 Task: Add Attachment from Google Drive to Card Card0000000015 in Board Board0000000004 in Workspace WS0000000002 in Trello. Add Cover Orange to Card Card0000000015 in Board Board0000000004 in Workspace WS0000000002 in Trello. Add "Add Label …" with "Title" Title0000000015 to Button Button0000000015 to Card Card0000000015 in Board Board0000000004 in Workspace WS0000000002 in Trello. Add Description DS0000000015 to Card Card0000000015 in Board Board0000000004 in Workspace WS0000000002 in Trello. Add Comment CM0000000015 to Card Card0000000015 in Board Board0000000004 in Workspace WS0000000002 in Trello
Action: Mouse moved to (643, 76)
Screenshot: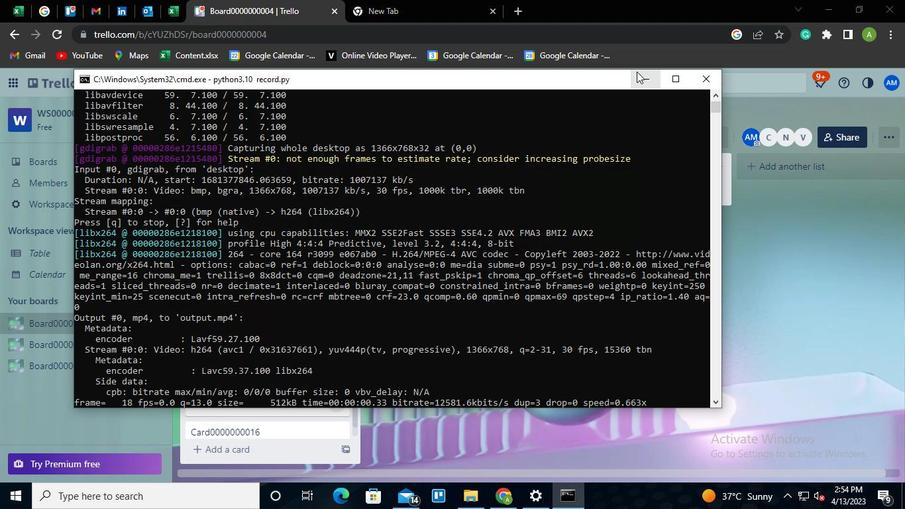 
Action: Mouse pressed left at (643, 76)
Screenshot: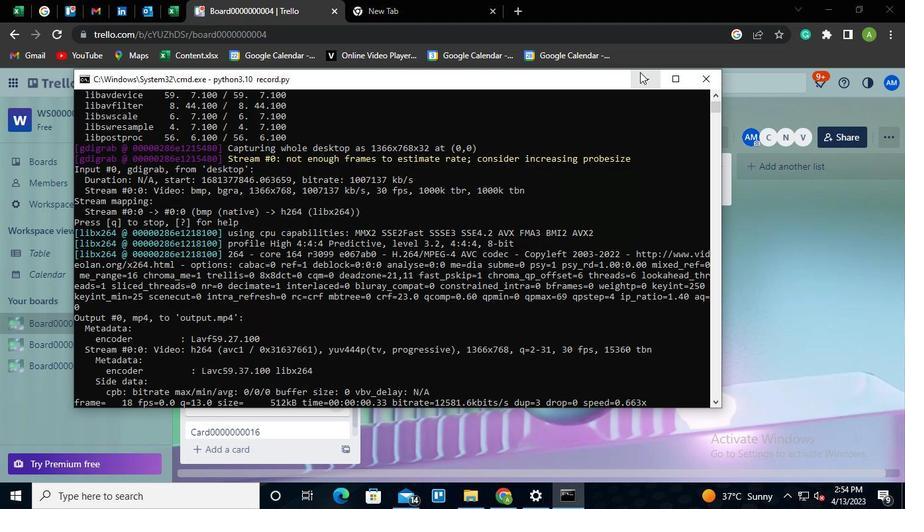 
Action: Mouse moved to (295, 367)
Screenshot: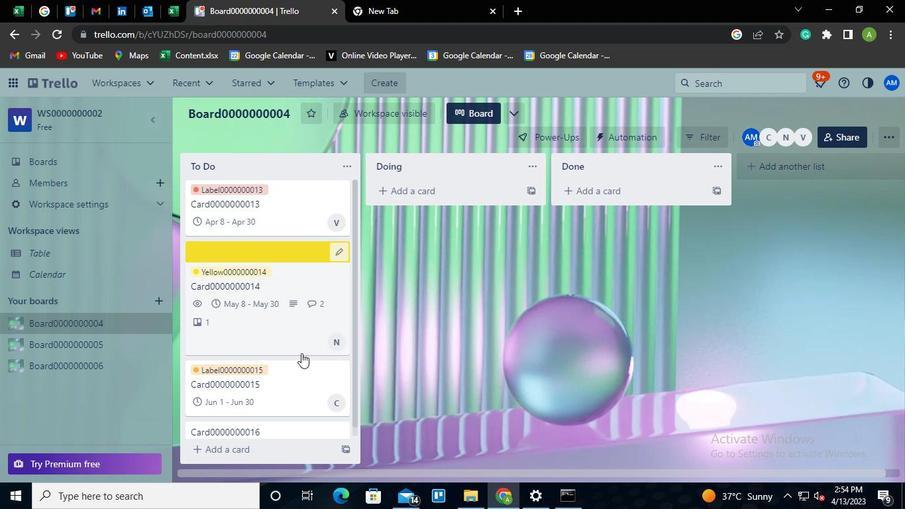 
Action: Mouse pressed left at (295, 367)
Screenshot: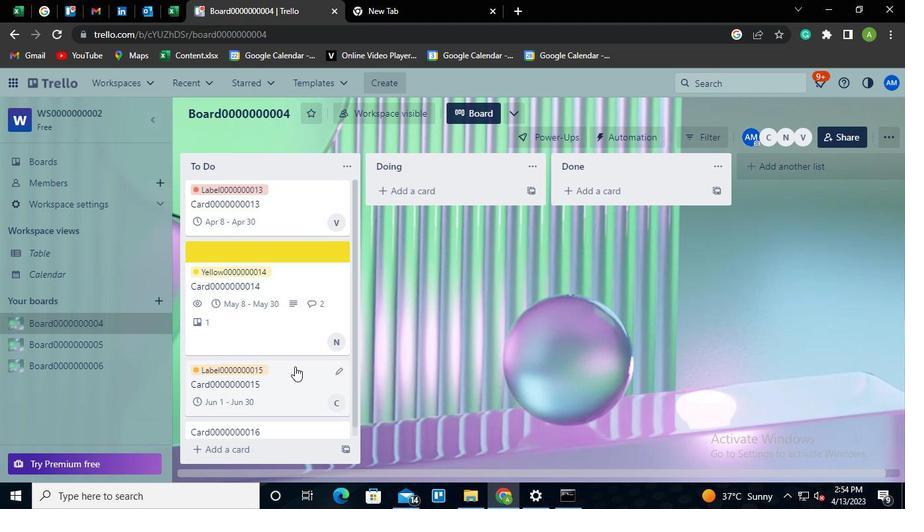 
Action: Mouse moved to (618, 339)
Screenshot: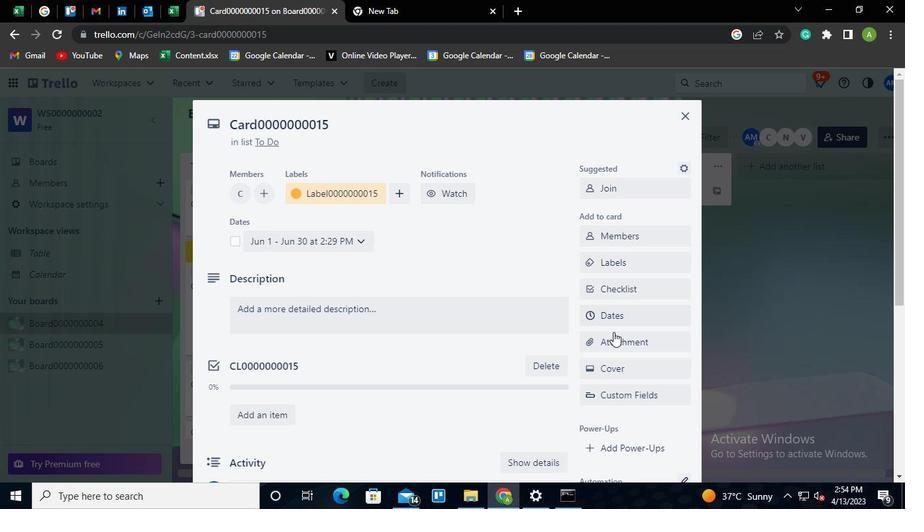 
Action: Mouse pressed left at (618, 339)
Screenshot: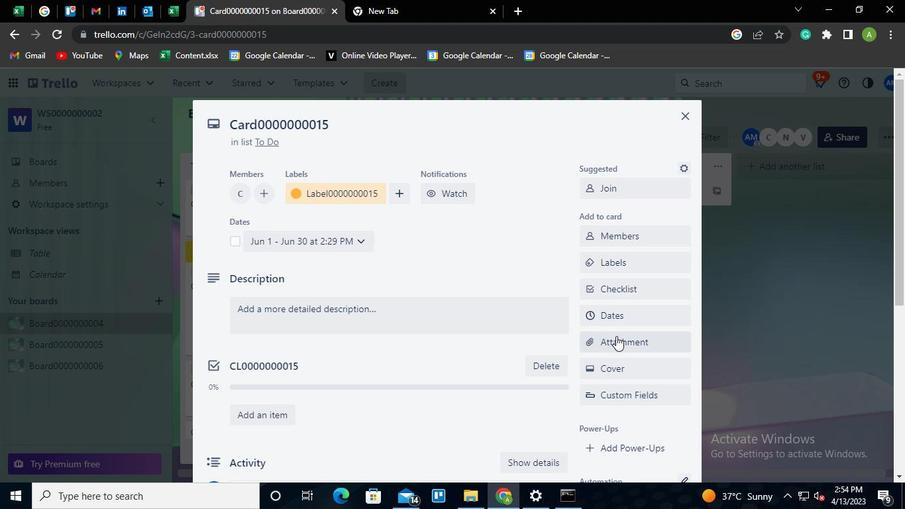 
Action: Mouse moved to (621, 181)
Screenshot: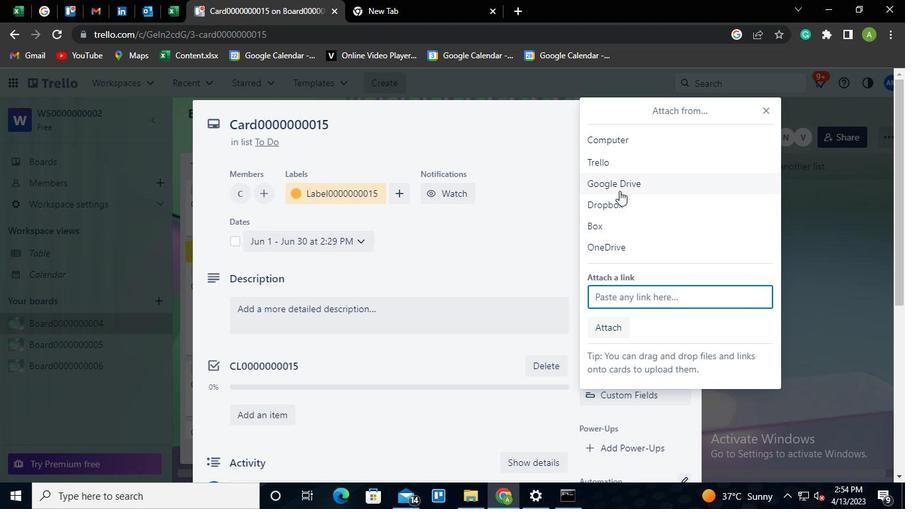 
Action: Mouse pressed left at (621, 181)
Screenshot: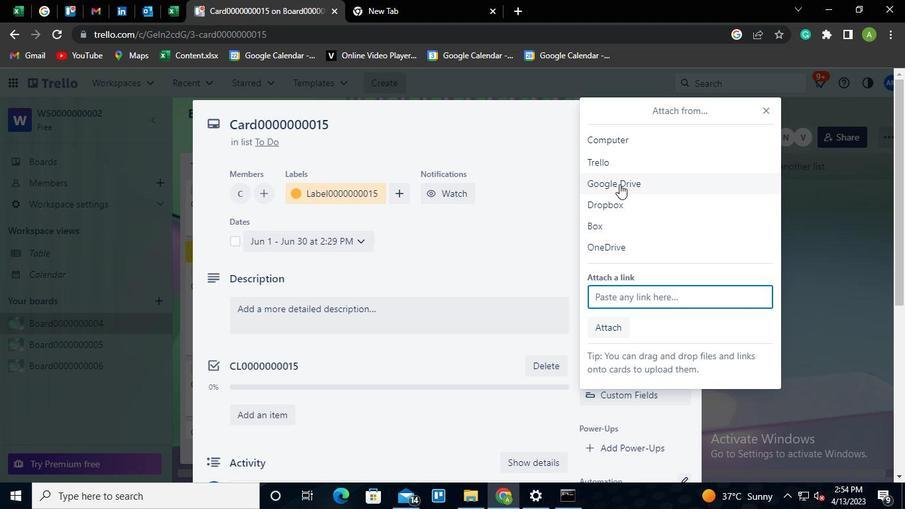 
Action: Mouse moved to (244, 307)
Screenshot: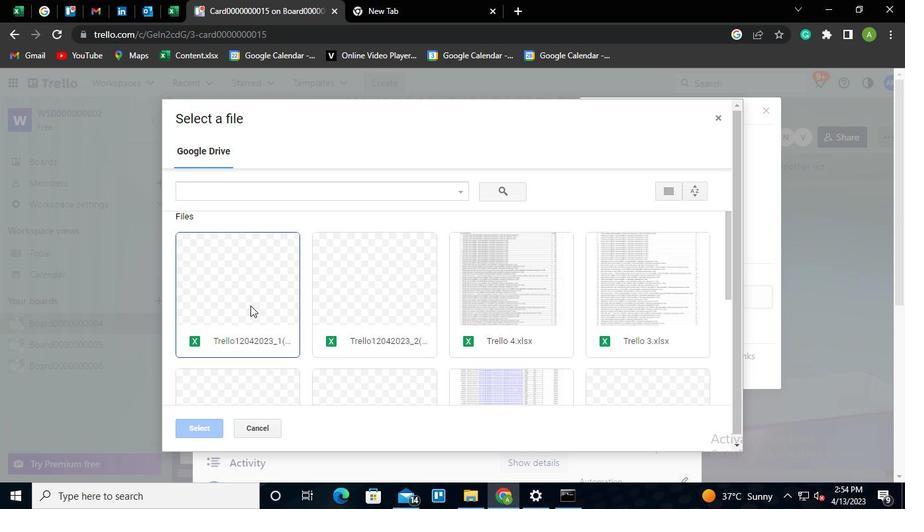 
Action: Mouse pressed left at (244, 307)
Screenshot: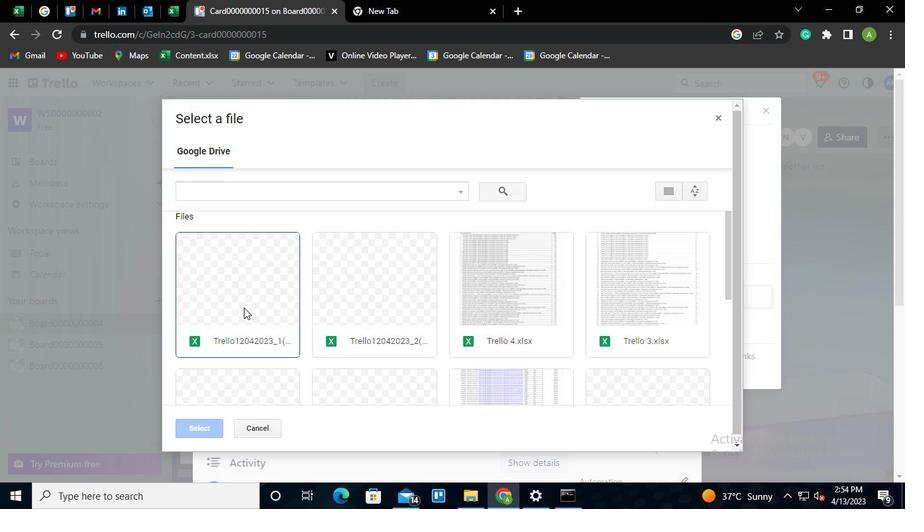 
Action: Mouse moved to (197, 429)
Screenshot: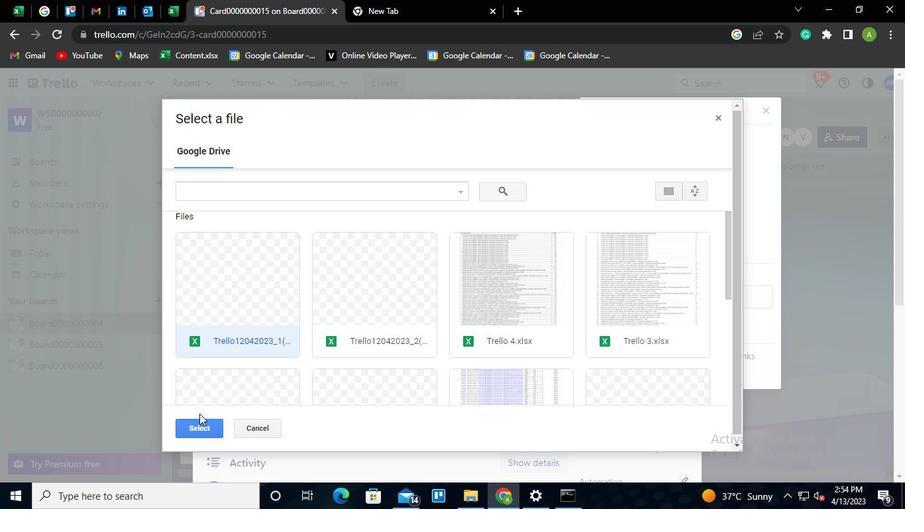 
Action: Mouse pressed left at (197, 429)
Screenshot: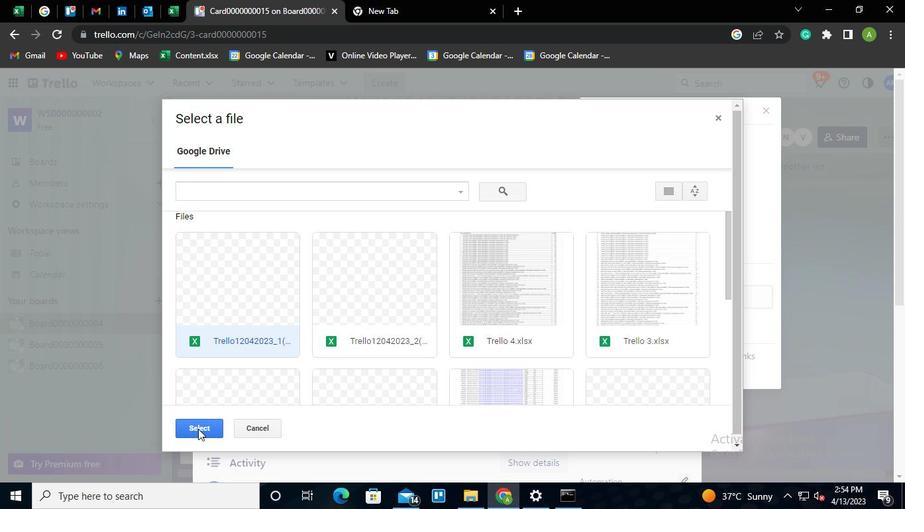 
Action: Mouse moved to (592, 370)
Screenshot: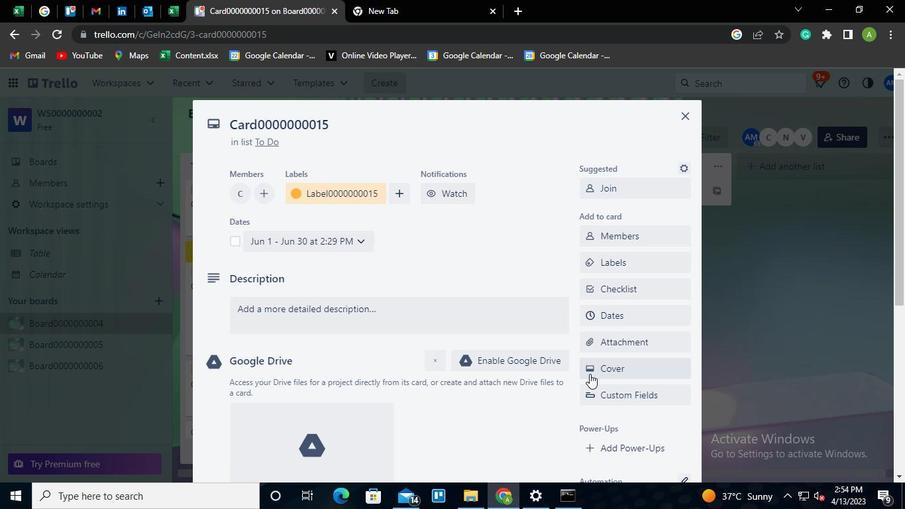 
Action: Mouse pressed left at (592, 370)
Screenshot: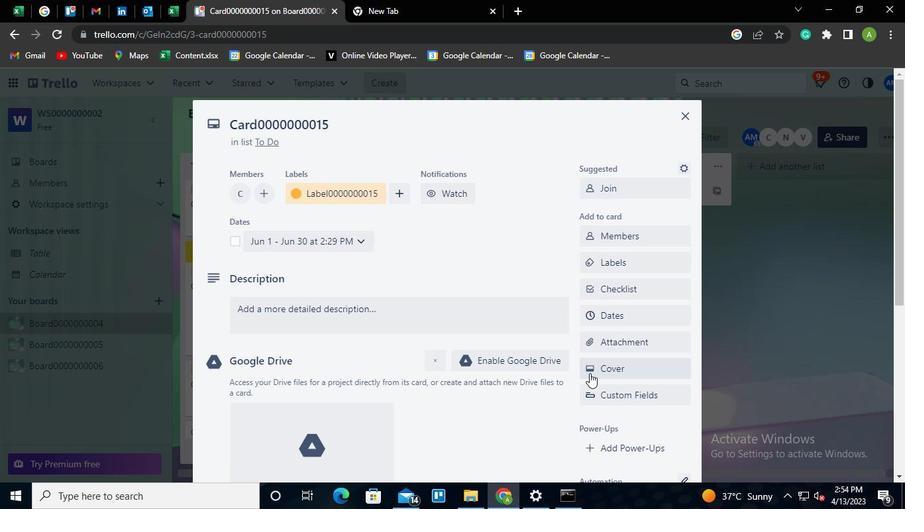 
Action: Mouse moved to (685, 226)
Screenshot: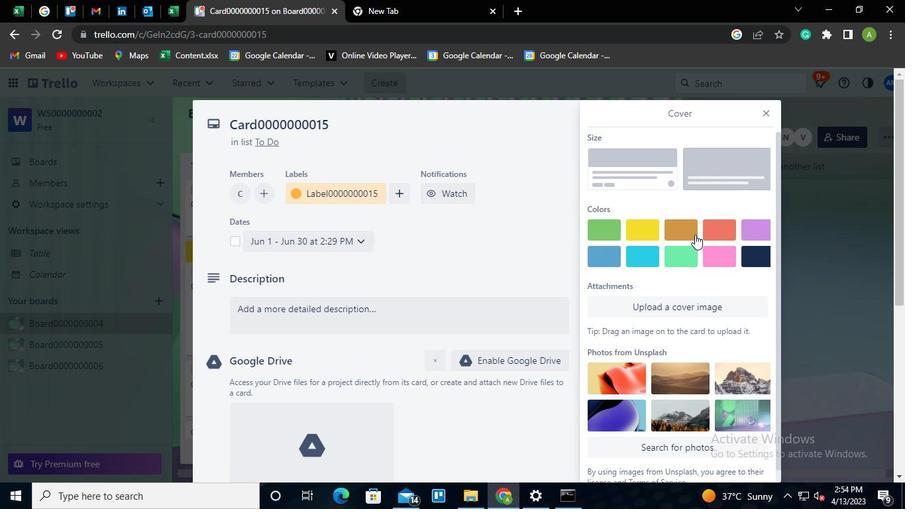 
Action: Mouse pressed left at (685, 226)
Screenshot: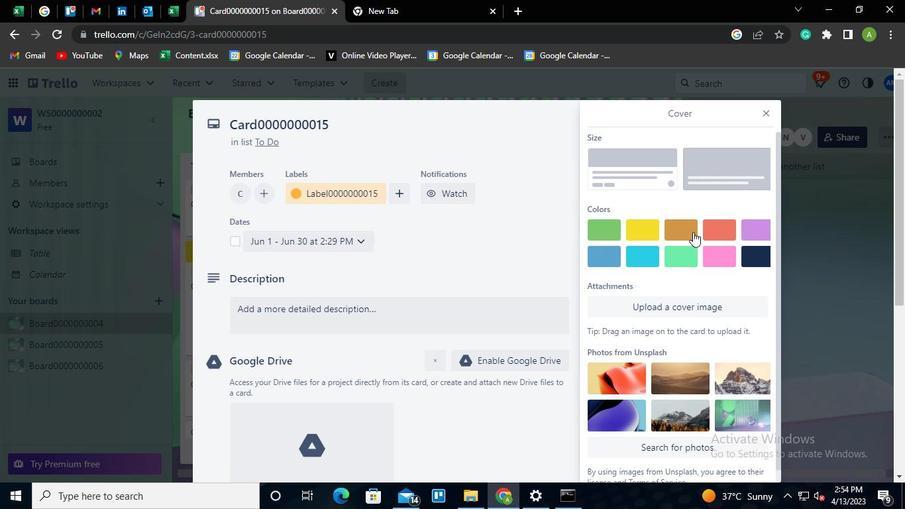 
Action: Mouse moved to (536, 240)
Screenshot: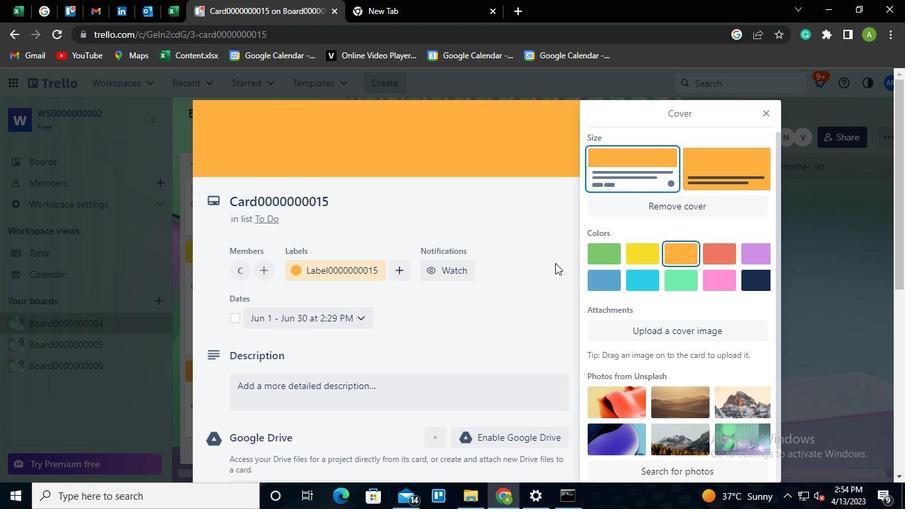 
Action: Mouse pressed left at (536, 240)
Screenshot: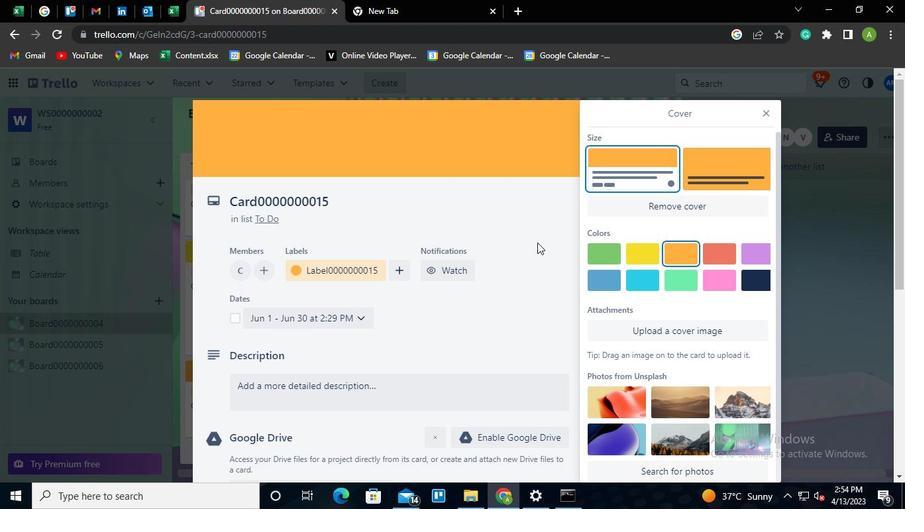 
Action: Mouse moved to (630, 322)
Screenshot: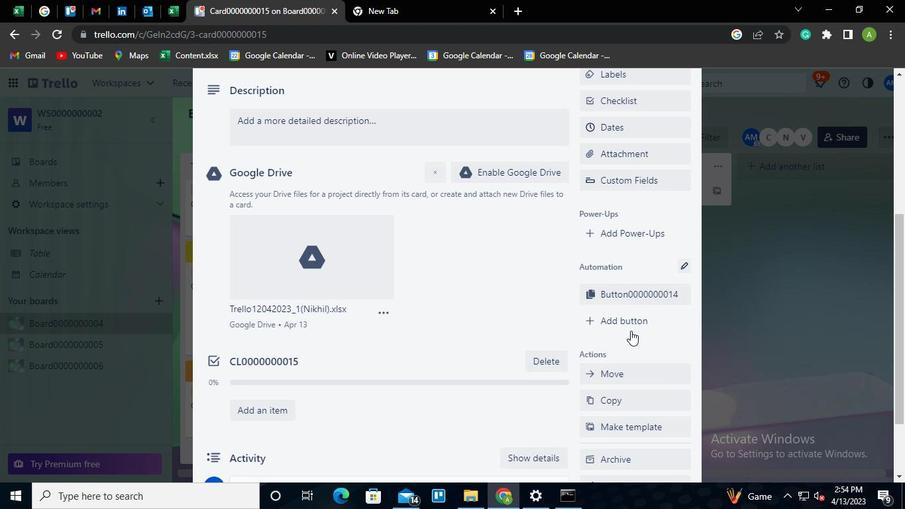 
Action: Mouse pressed left at (630, 322)
Screenshot: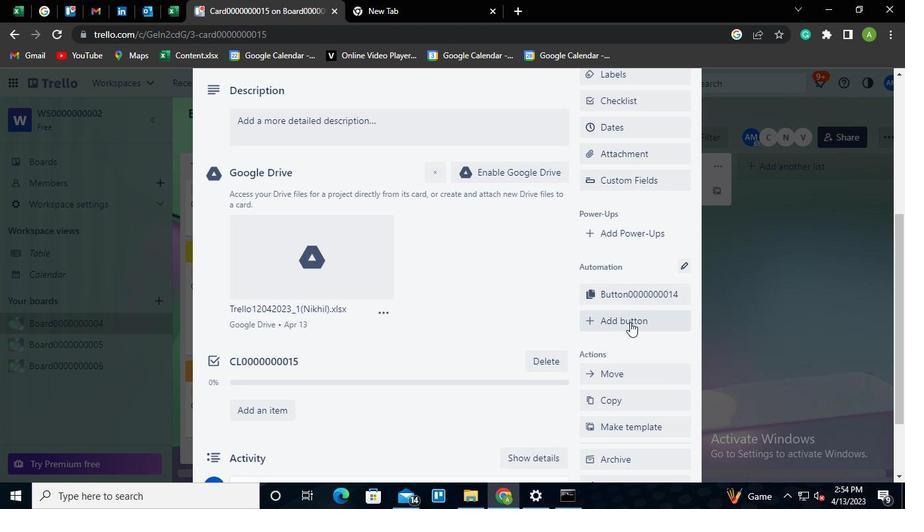 
Action: Mouse moved to (643, 225)
Screenshot: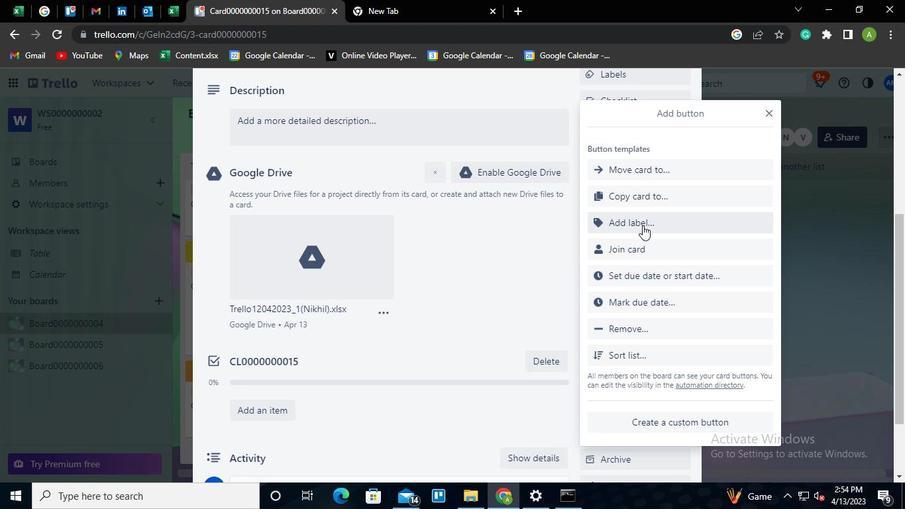 
Action: Mouse pressed left at (643, 225)
Screenshot: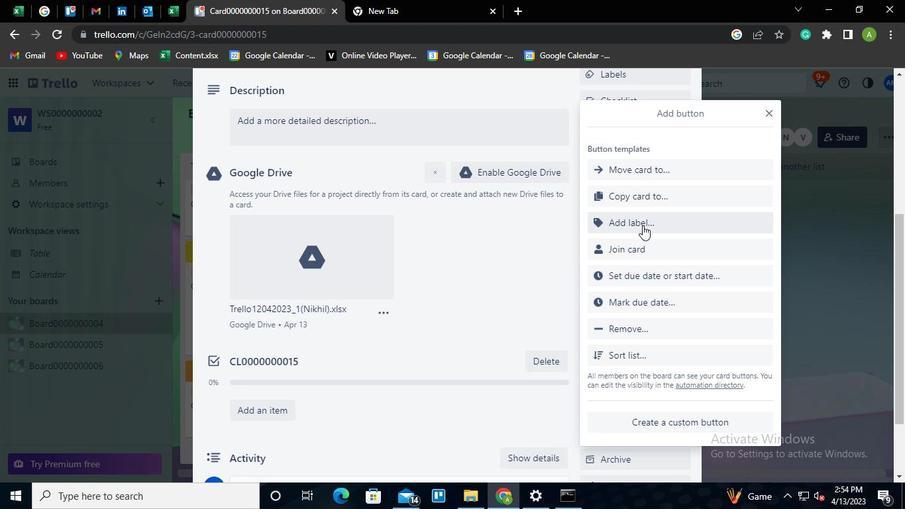 
Action: Mouse moved to (647, 169)
Screenshot: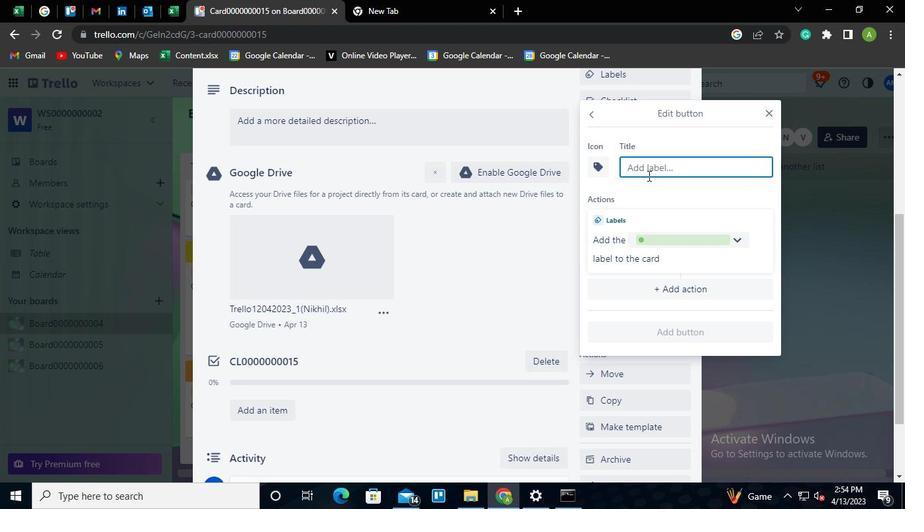 
Action: Mouse pressed left at (647, 169)
Screenshot: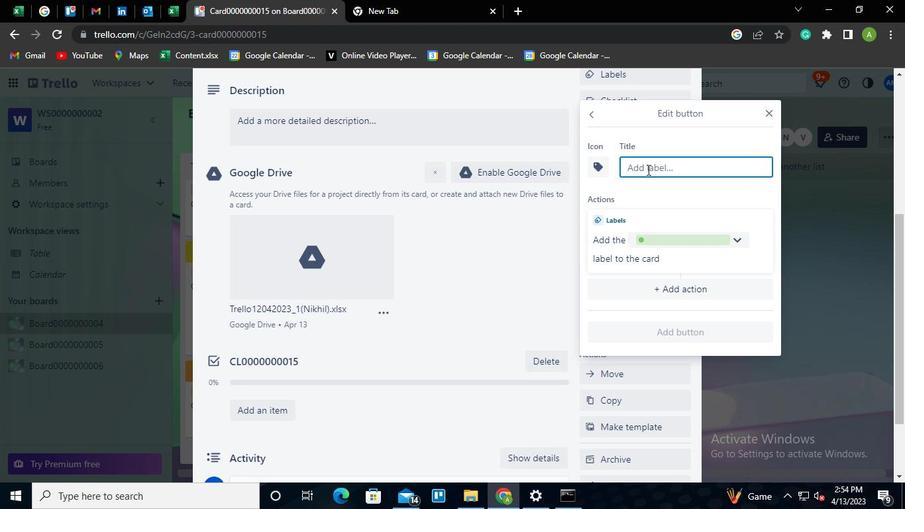 
Action: Keyboard Key.shift
Screenshot: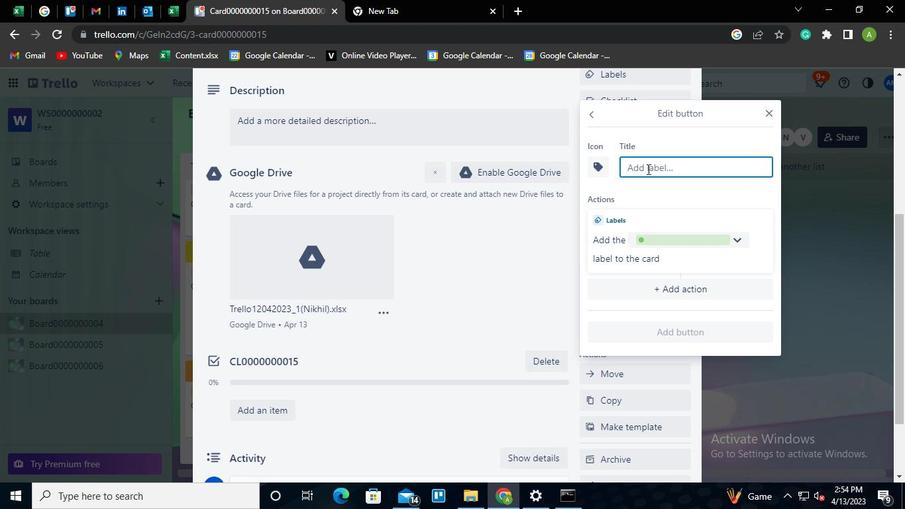 
Action: Keyboard T
Screenshot: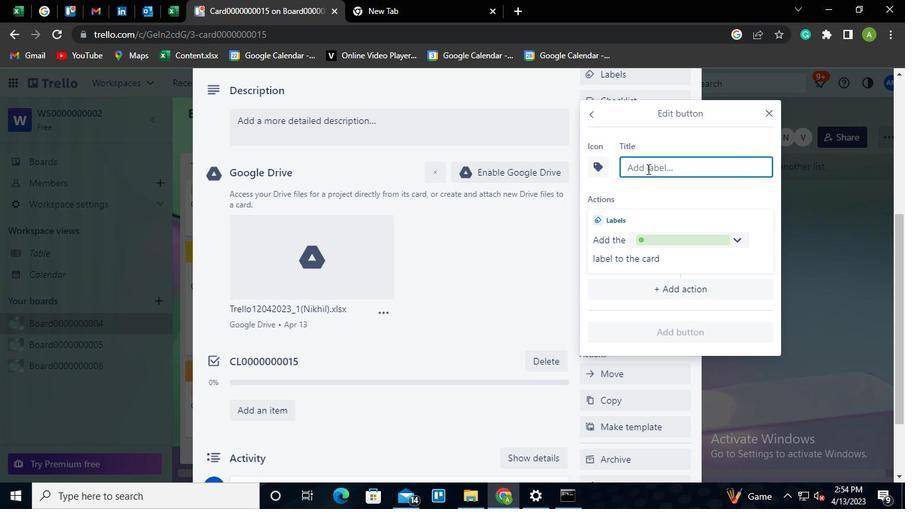 
Action: Keyboard i
Screenshot: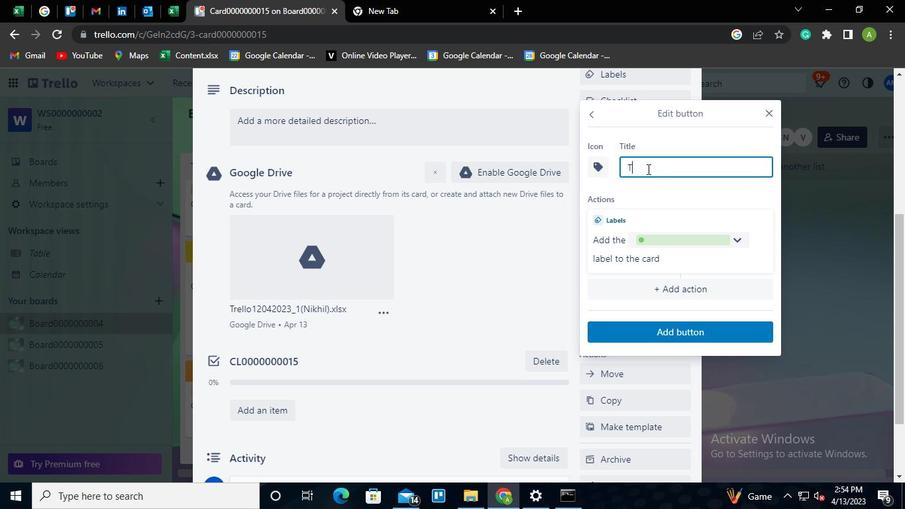 
Action: Keyboard t
Screenshot: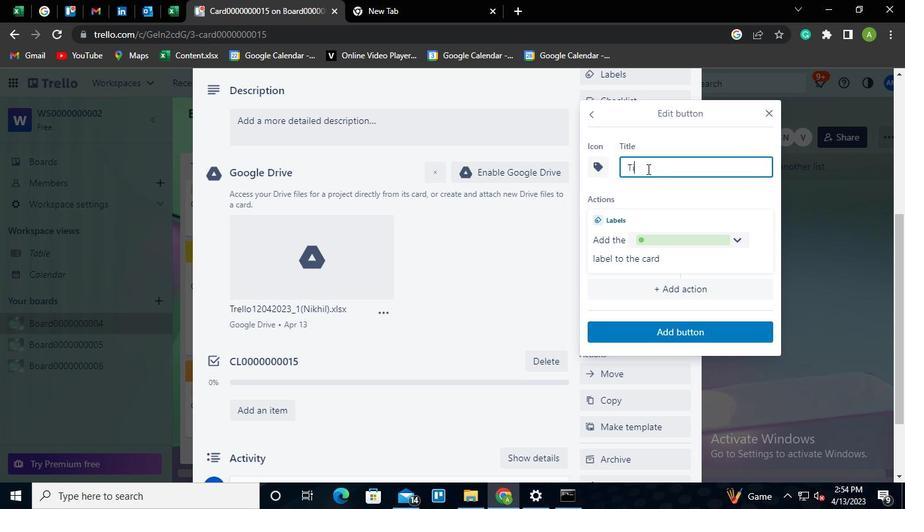 
Action: Keyboard l
Screenshot: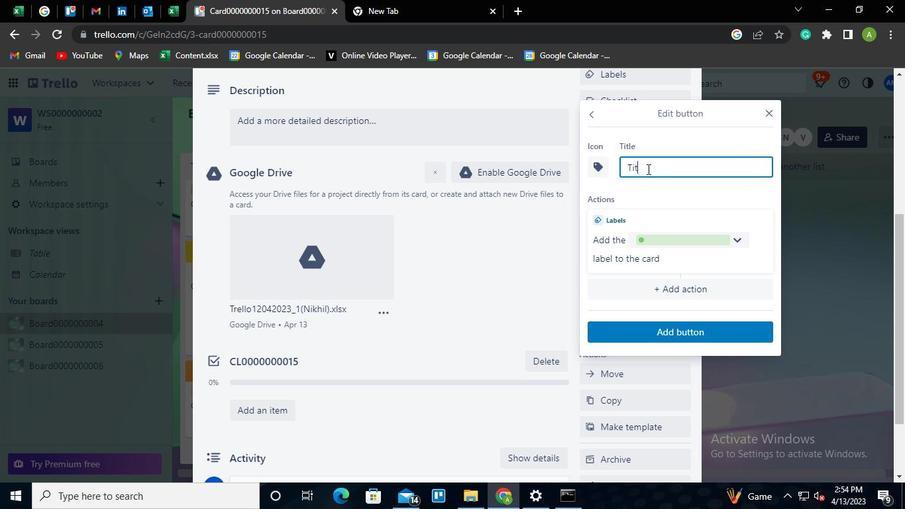 
Action: Keyboard e
Screenshot: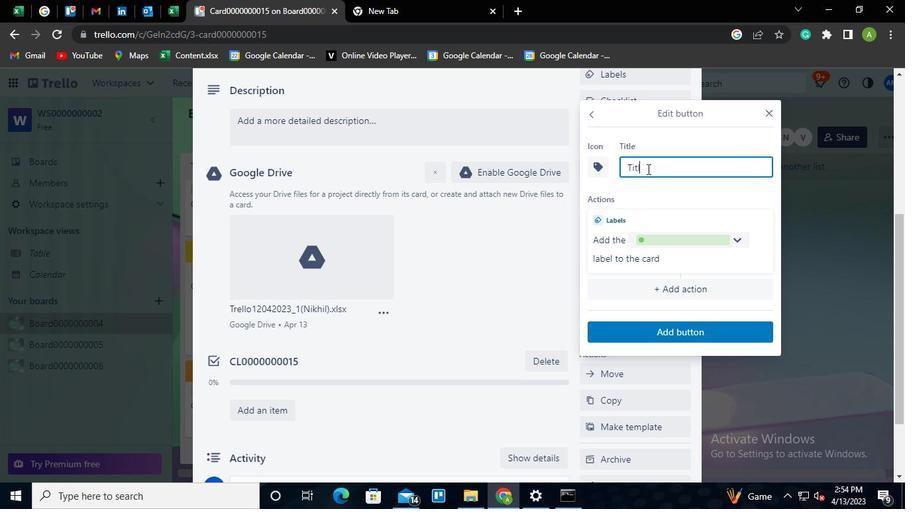 
Action: Keyboard <96>
Screenshot: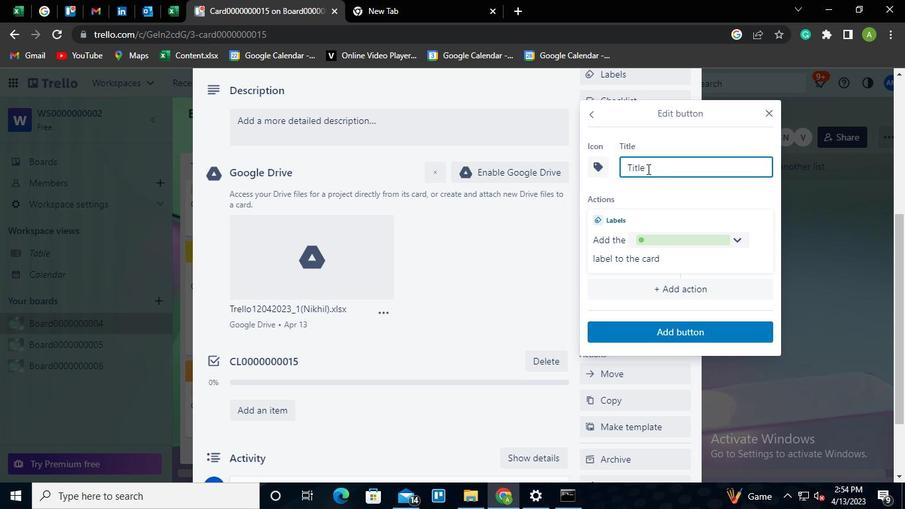 
Action: Keyboard <96>
Screenshot: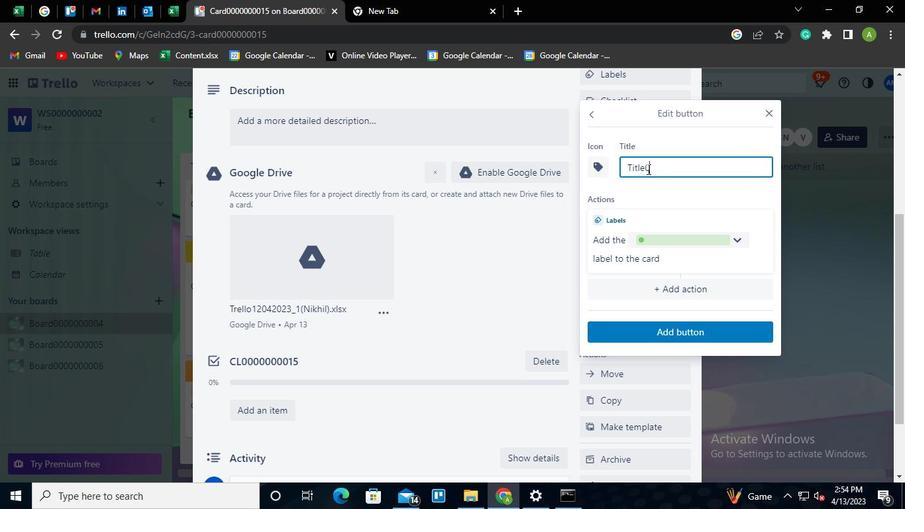 
Action: Keyboard <96>
Screenshot: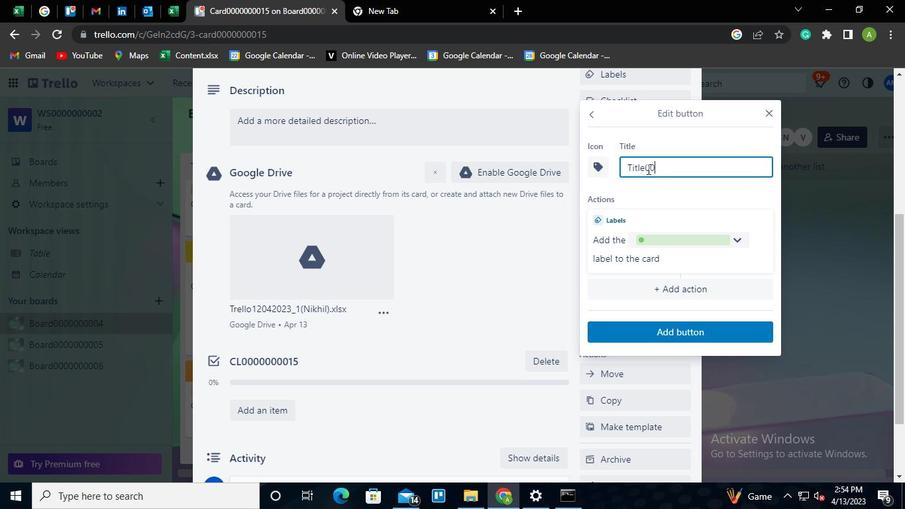 
Action: Keyboard <96>
Screenshot: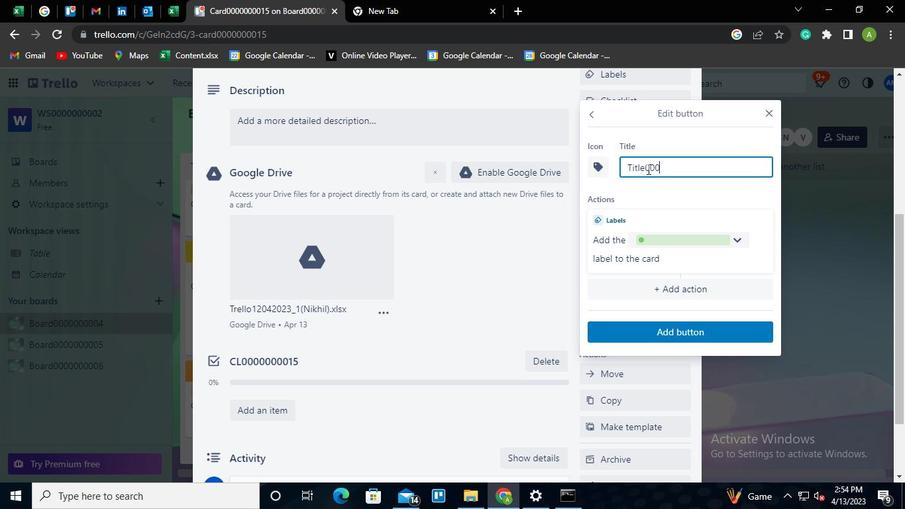 
Action: Keyboard <96>
Screenshot: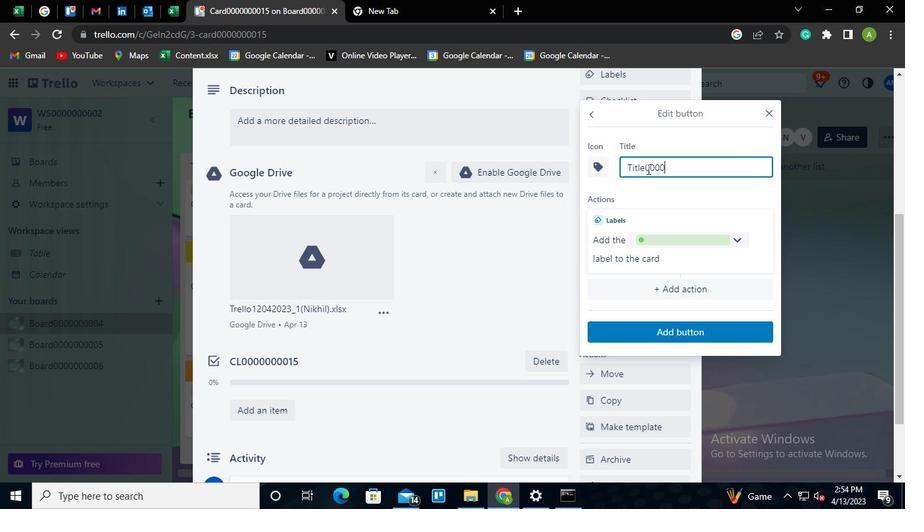 
Action: Keyboard <96>
Screenshot: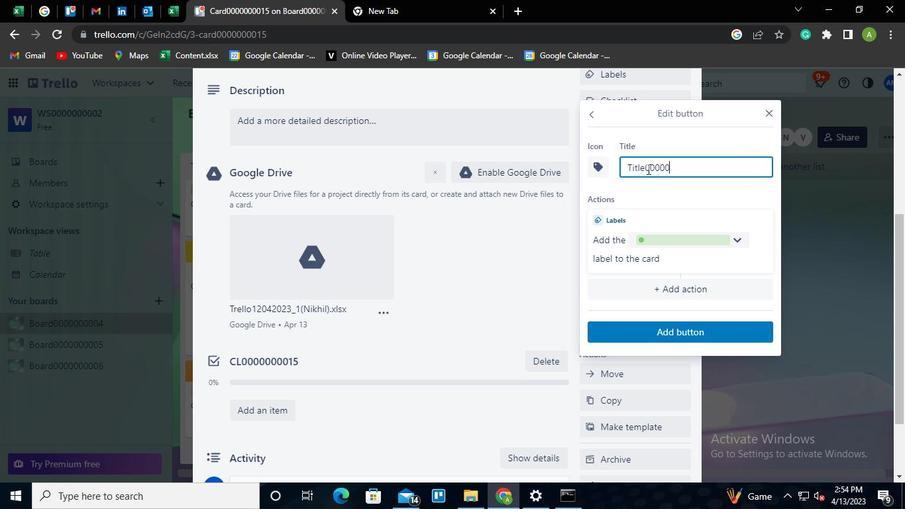 
Action: Keyboard <96>
Screenshot: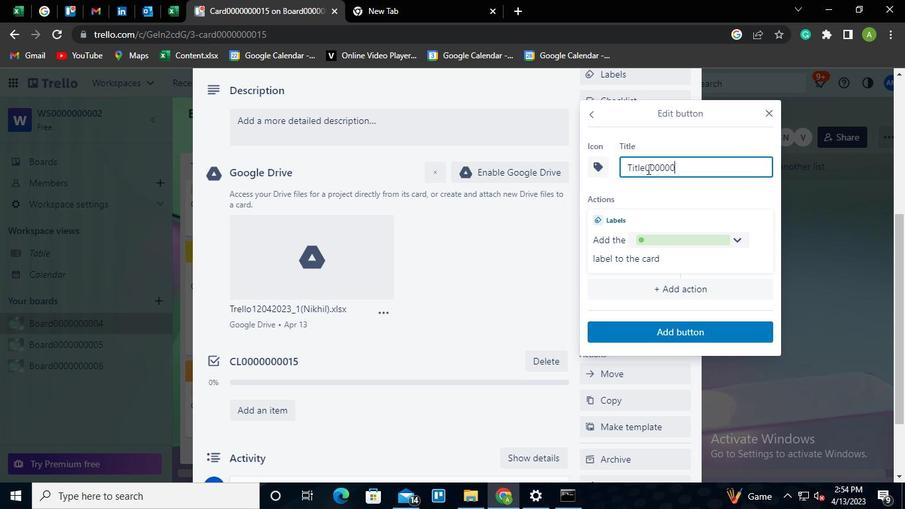 
Action: Keyboard <96>
Screenshot: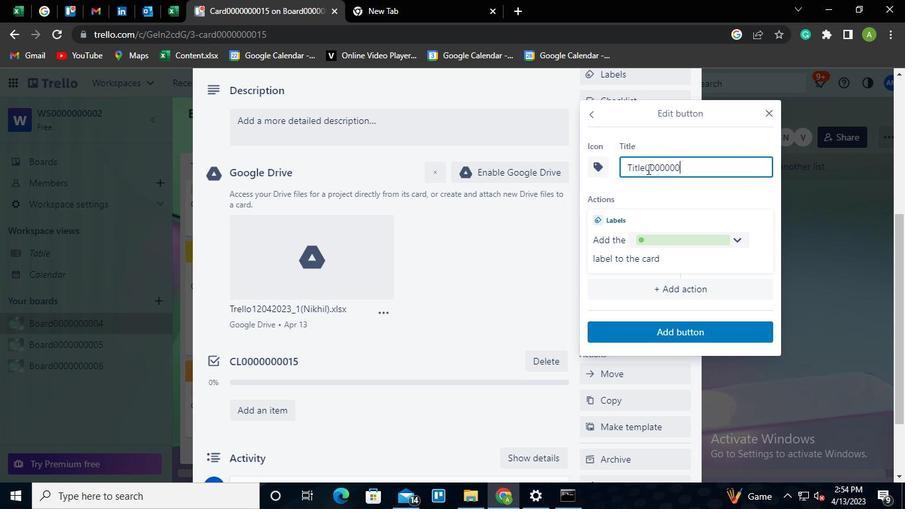 
Action: Keyboard <97>
Screenshot: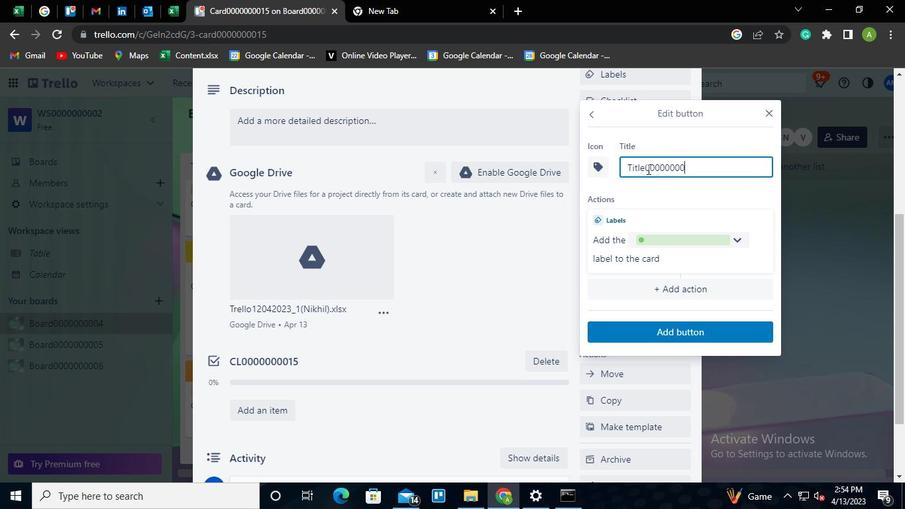 
Action: Keyboard <101>
Screenshot: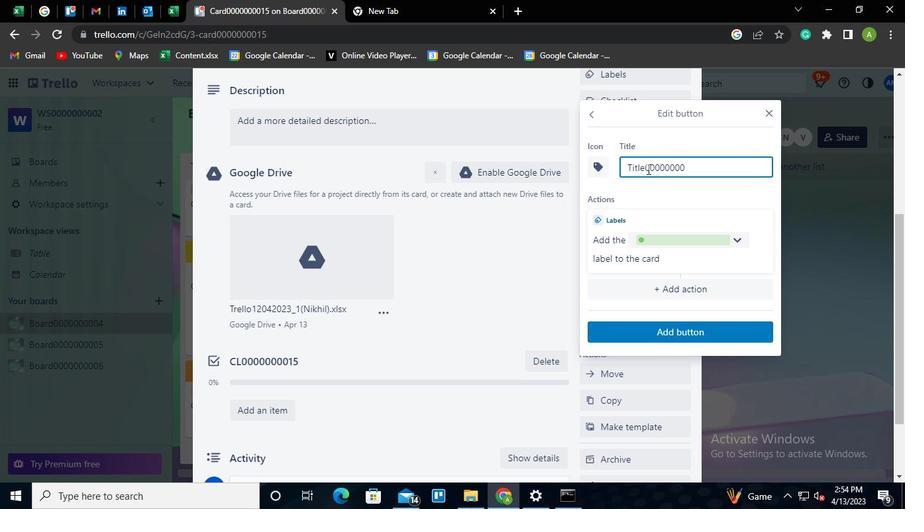 
Action: Mouse moved to (677, 336)
Screenshot: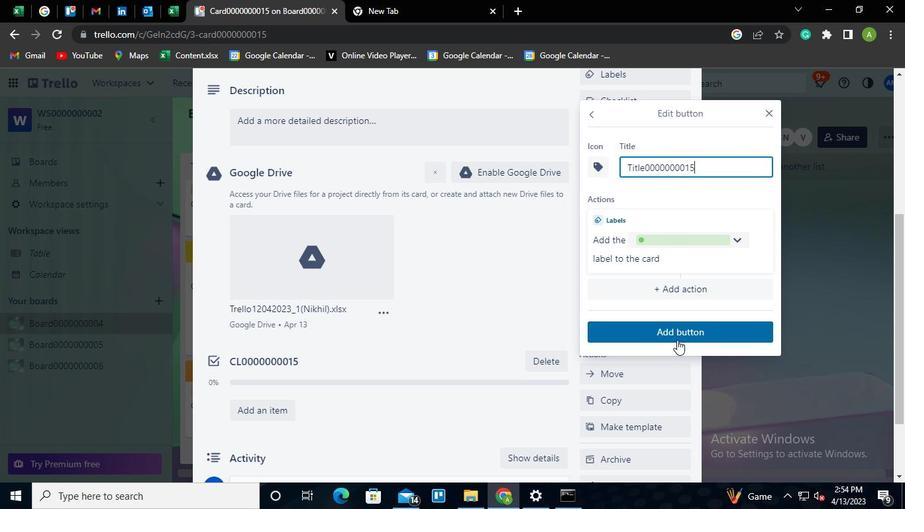 
Action: Mouse pressed left at (677, 336)
Screenshot: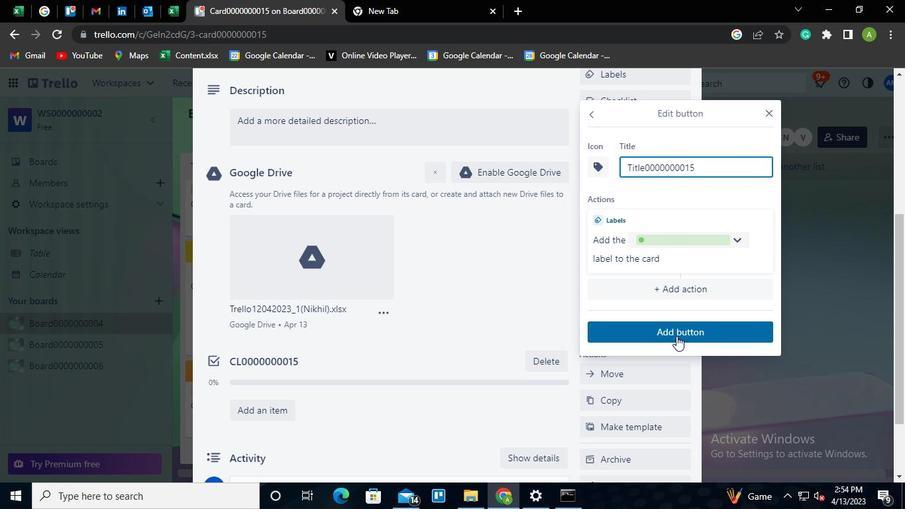 
Action: Mouse moved to (305, 211)
Screenshot: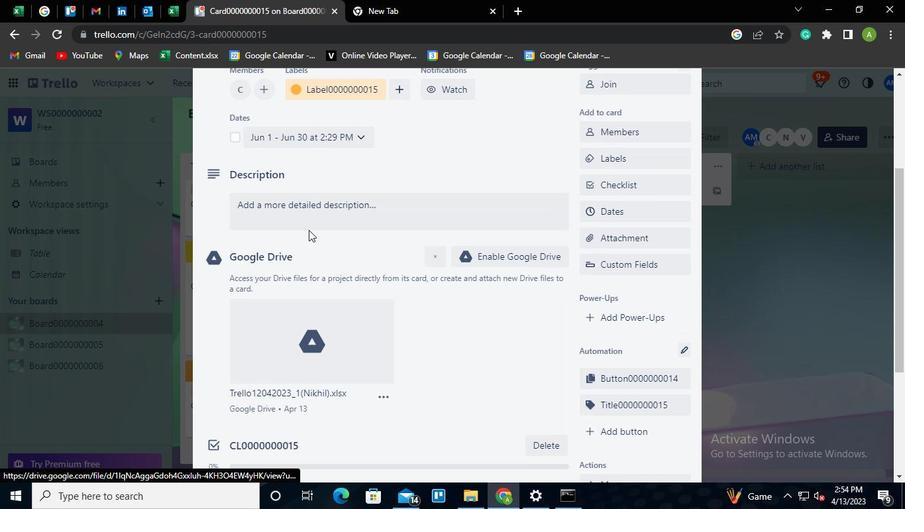 
Action: Mouse pressed left at (305, 211)
Screenshot: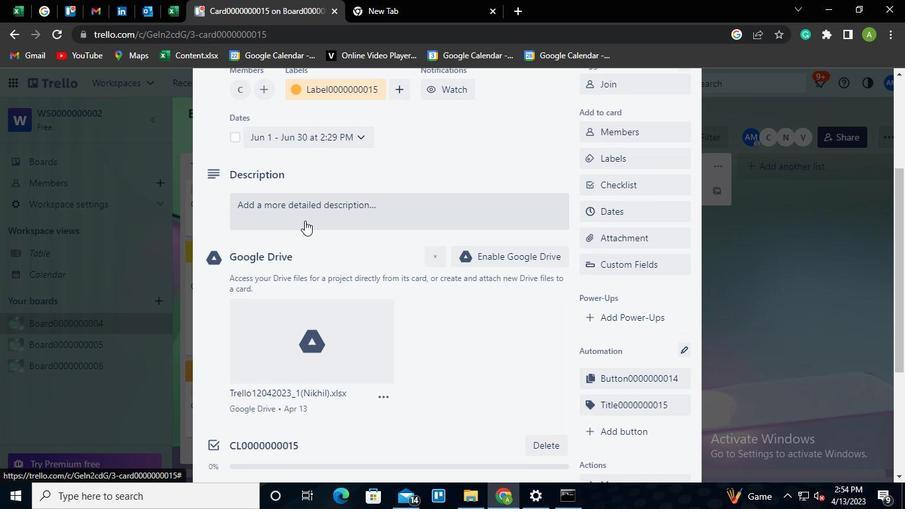 
Action: Keyboard Key.shift
Screenshot: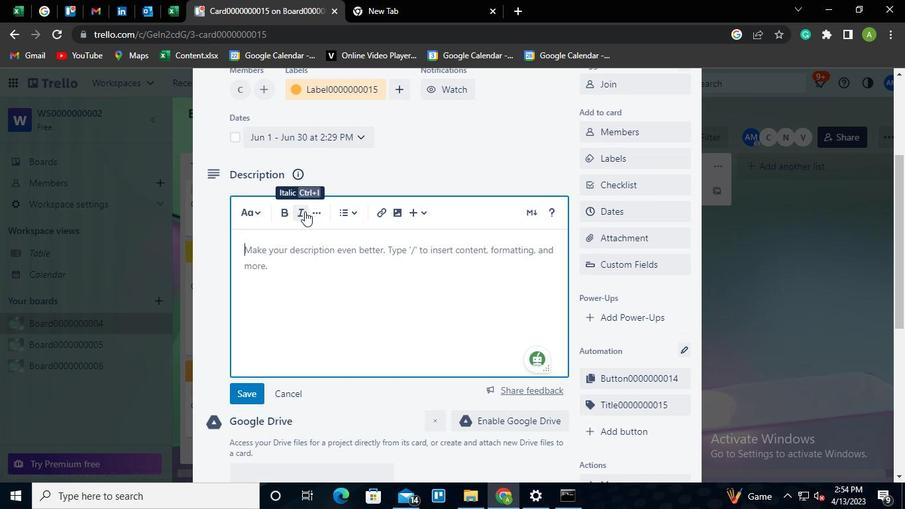 
Action: Keyboard D
Screenshot: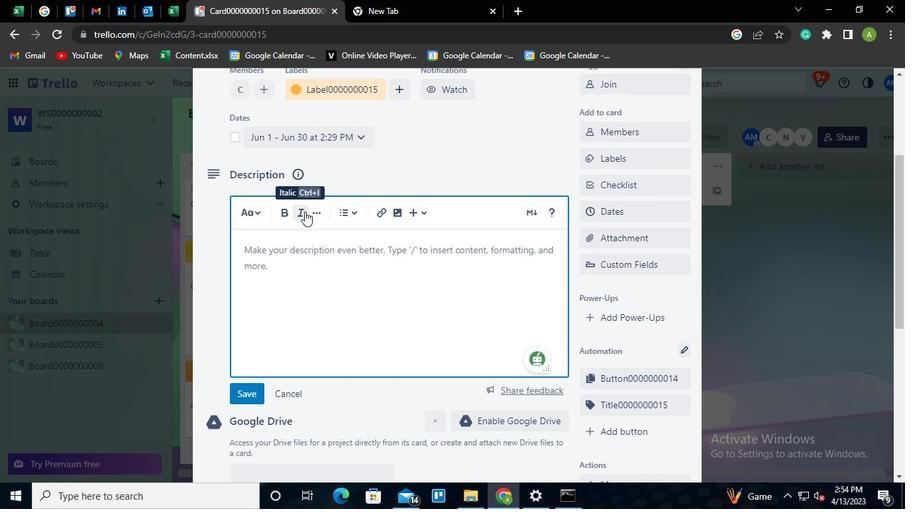 
Action: Keyboard S
Screenshot: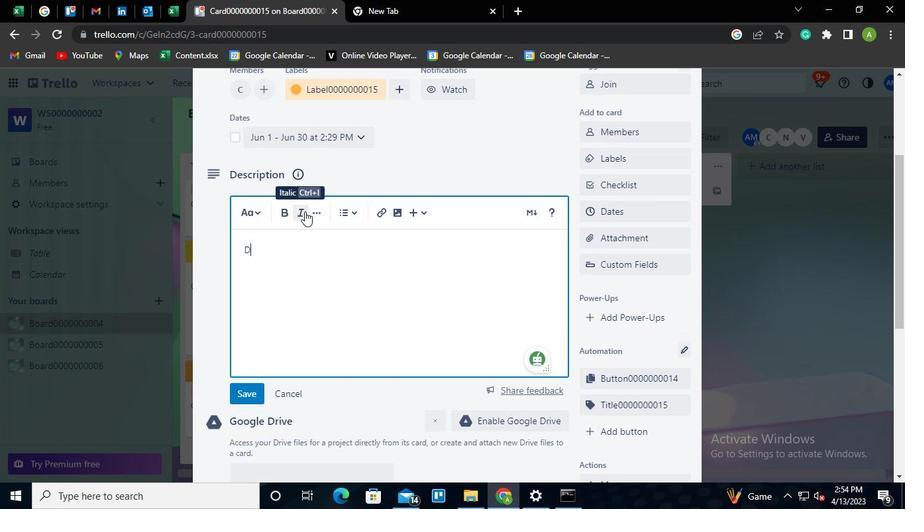 
Action: Keyboard <96>
Screenshot: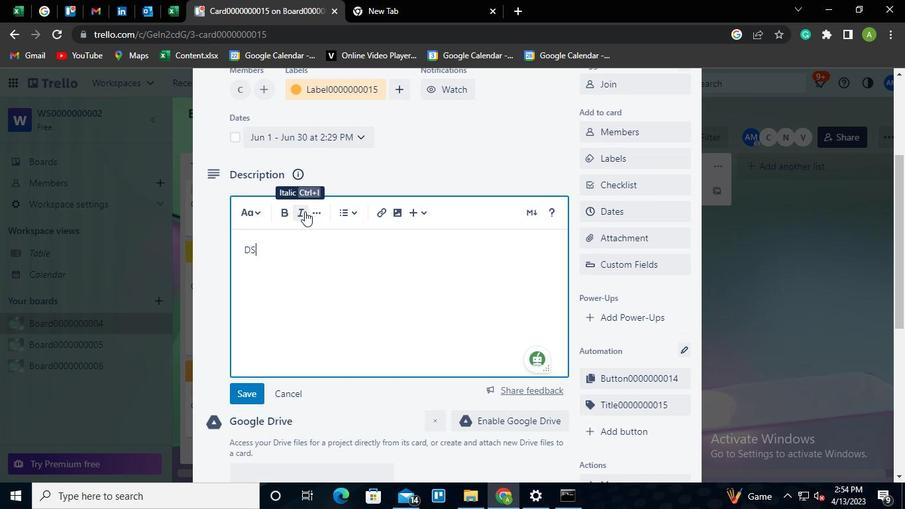 
Action: Keyboard <96>
Screenshot: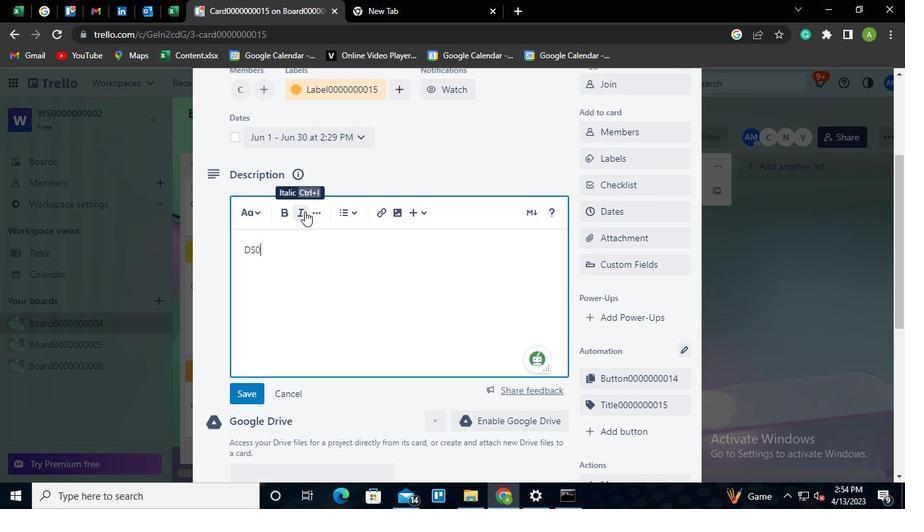 
Action: Keyboard <96>
Screenshot: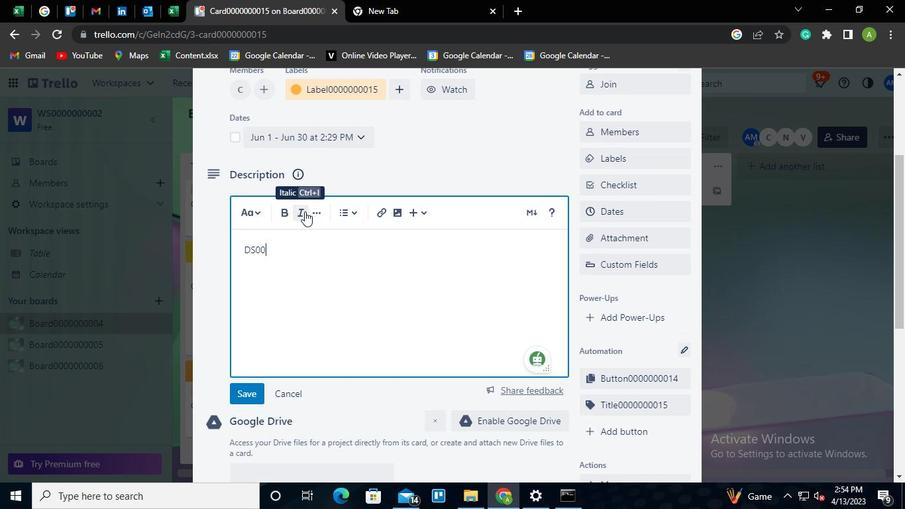 
Action: Keyboard <96>
Screenshot: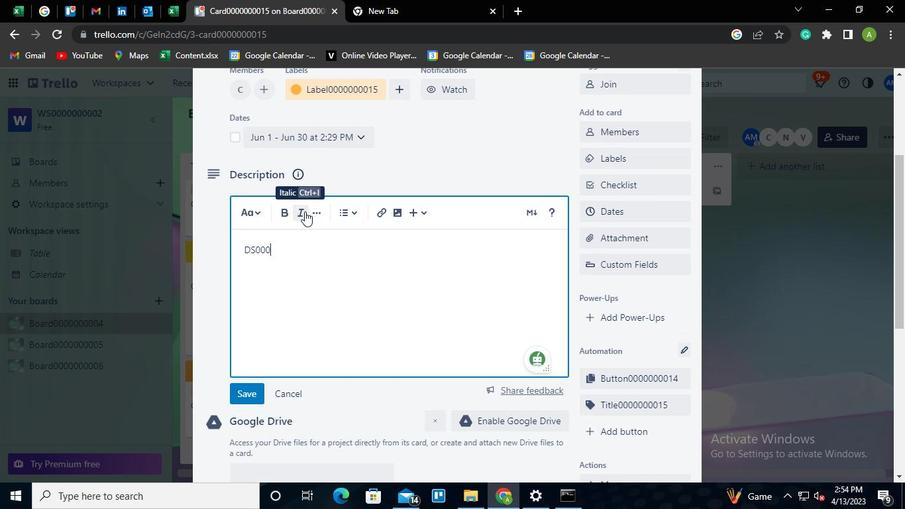 
Action: Keyboard <96>
Screenshot: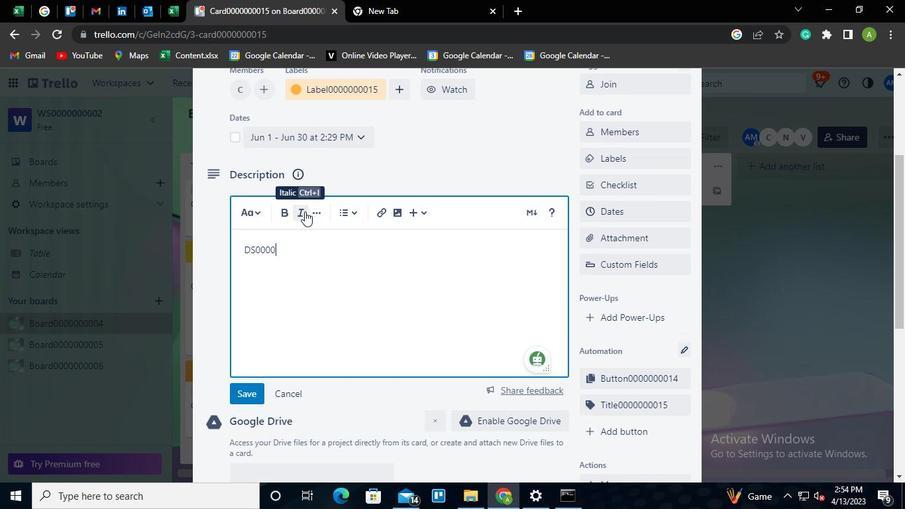 
Action: Keyboard <96>
Screenshot: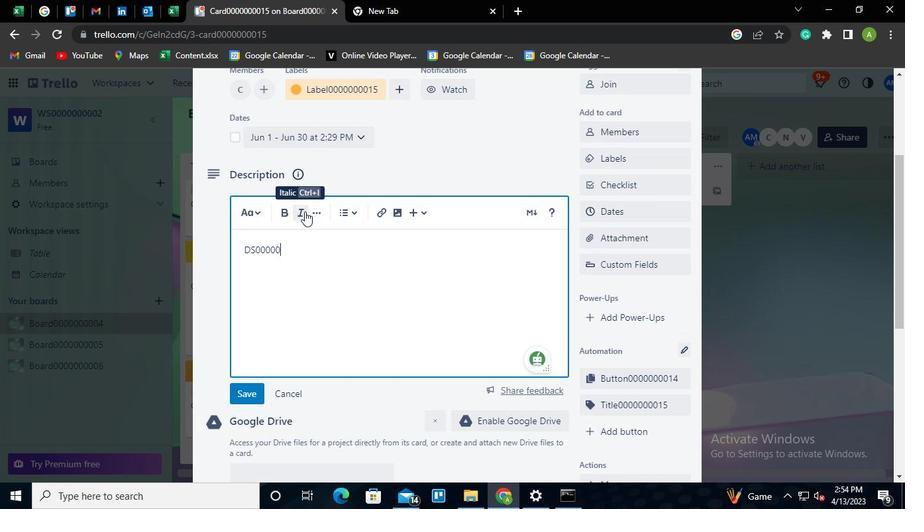 
Action: Keyboard <96>
Screenshot: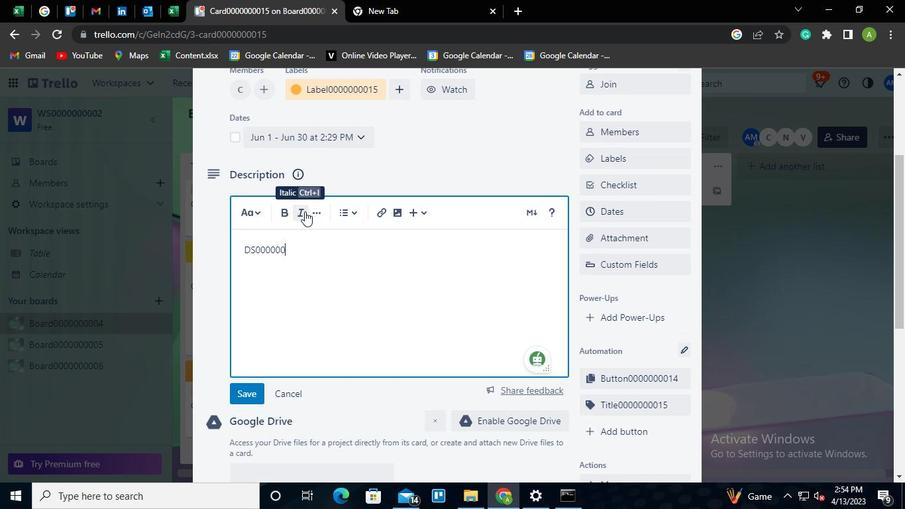 
Action: Keyboard <96>
Screenshot: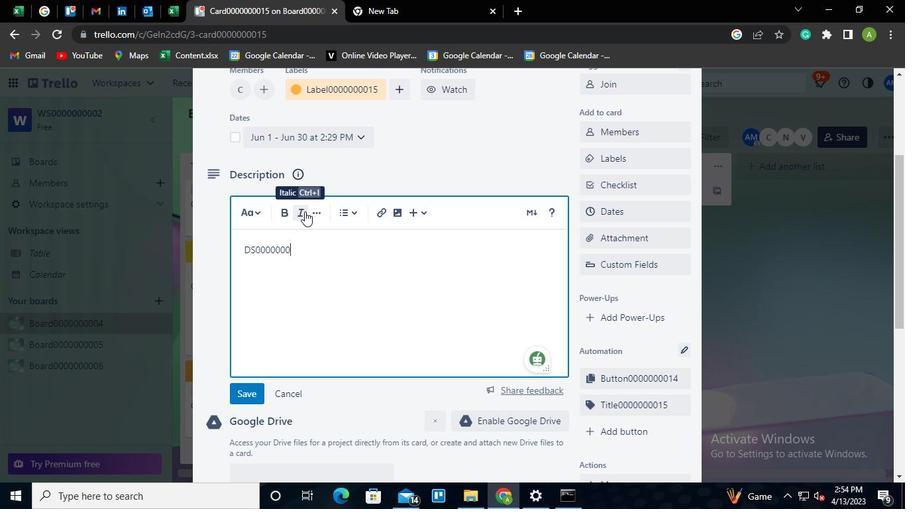 
Action: Keyboard <97>
Screenshot: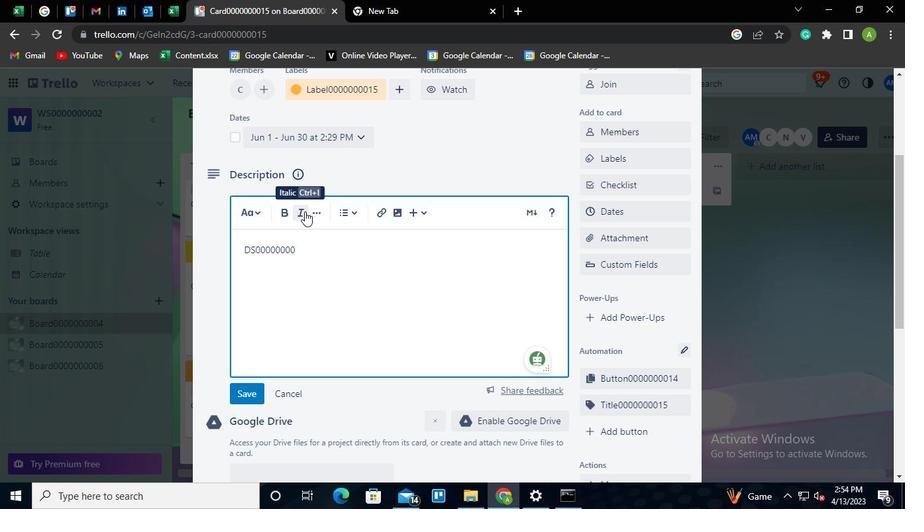 
Action: Keyboard <101>
Screenshot: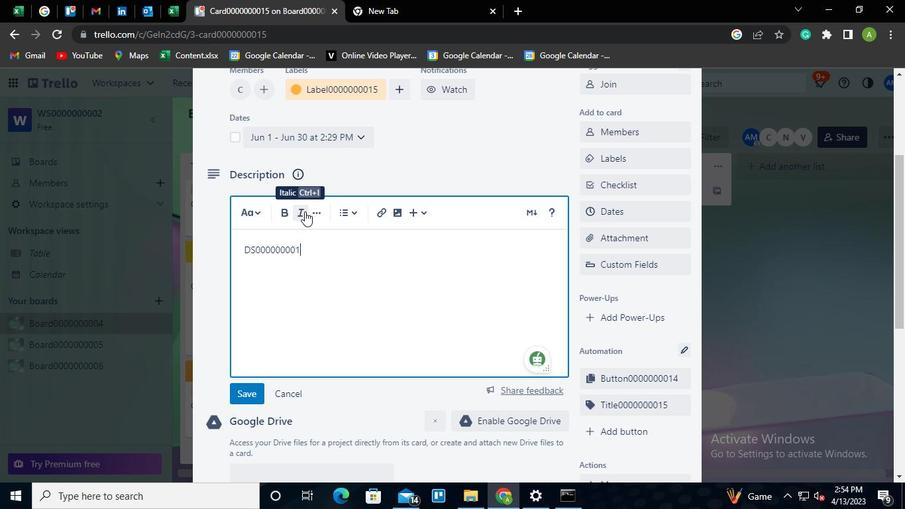 
Action: Mouse moved to (249, 326)
Screenshot: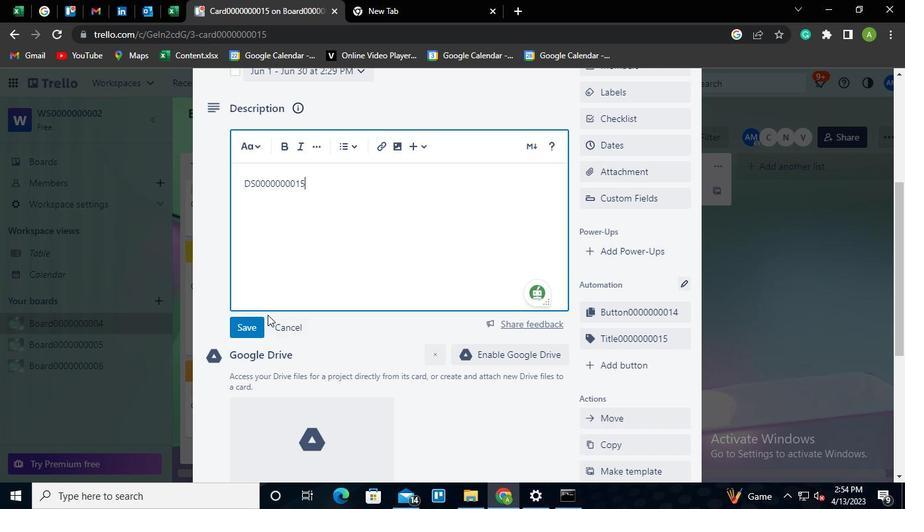 
Action: Mouse pressed left at (249, 326)
Screenshot: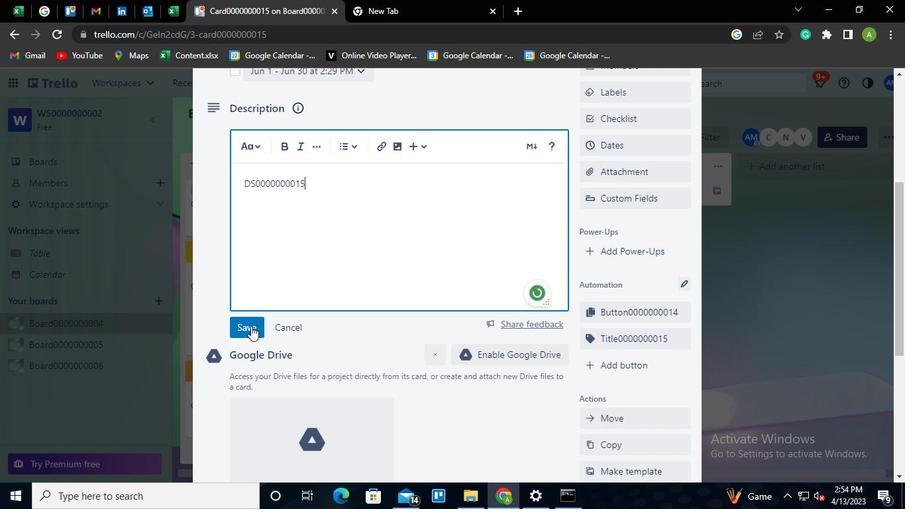 
Action: Mouse moved to (269, 357)
Screenshot: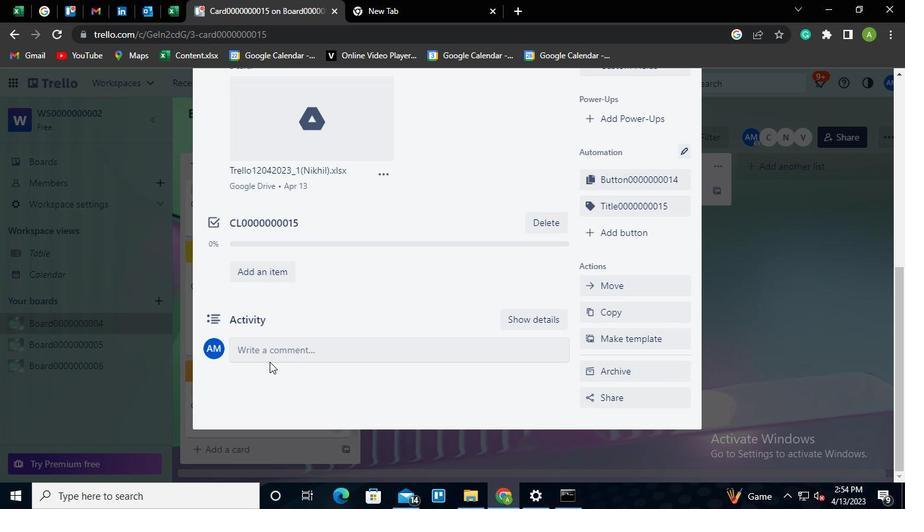 
Action: Mouse pressed left at (269, 357)
Screenshot: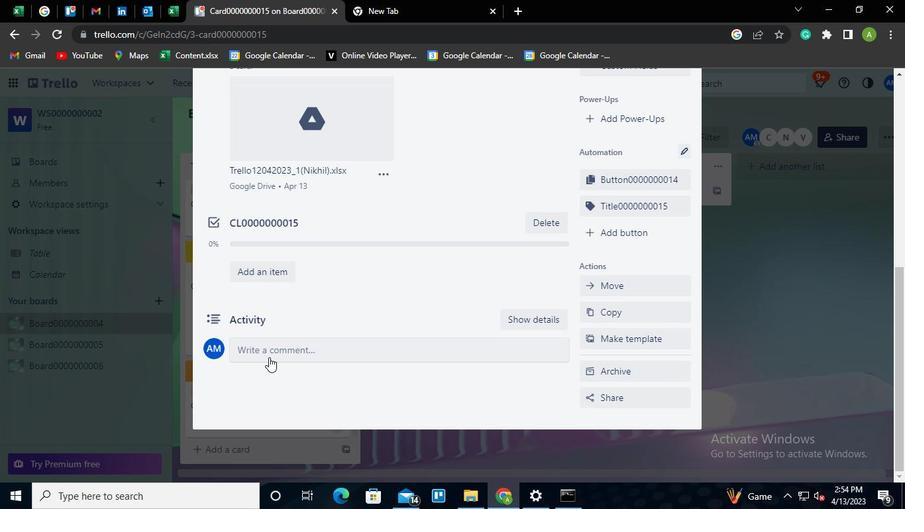 
Action: Mouse moved to (274, 384)
Screenshot: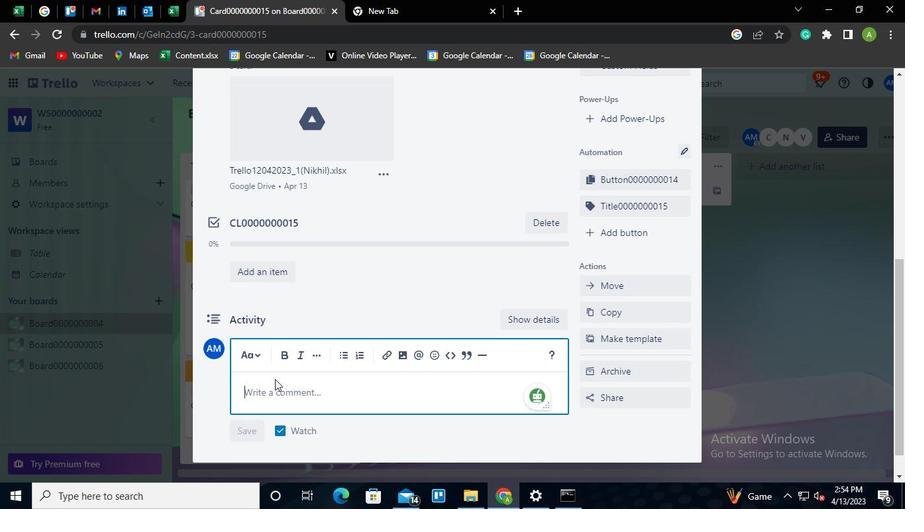 
Action: Keyboard Key.shift
Screenshot: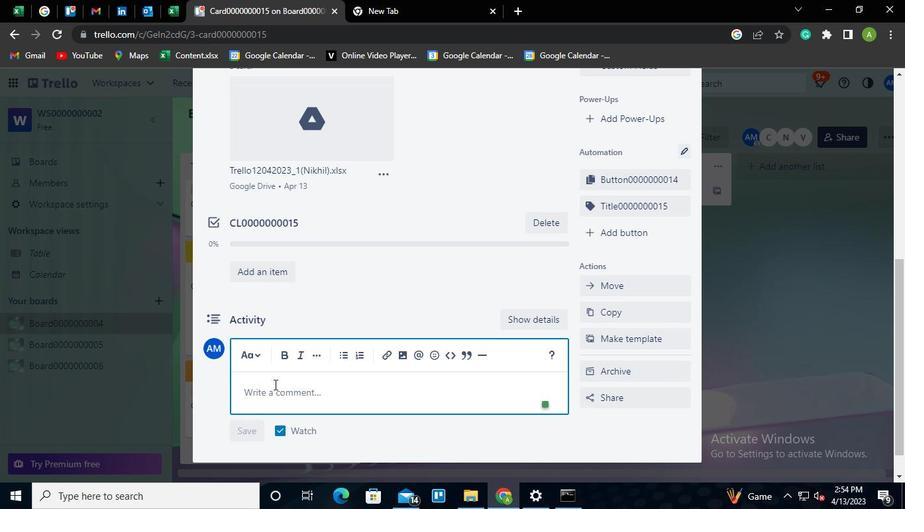 
Action: Keyboard Key.shift
Screenshot: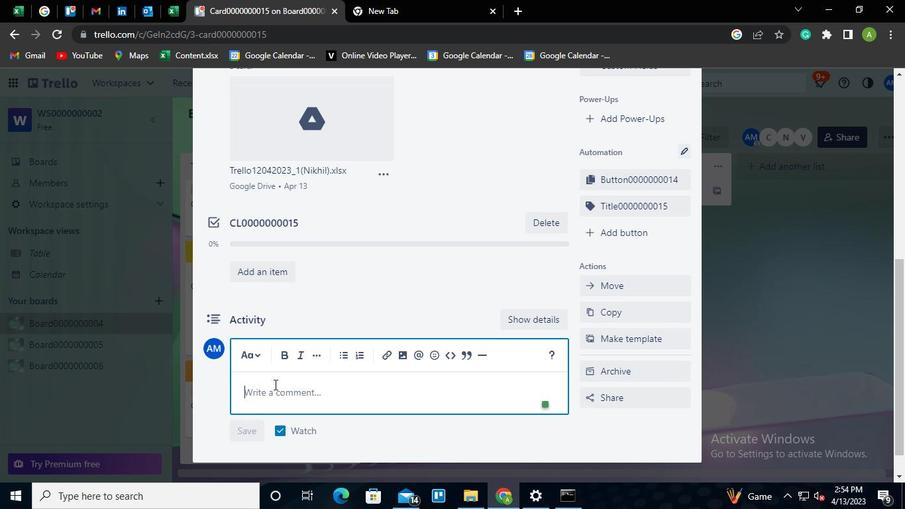 
Action: Keyboard Key.shift
Screenshot: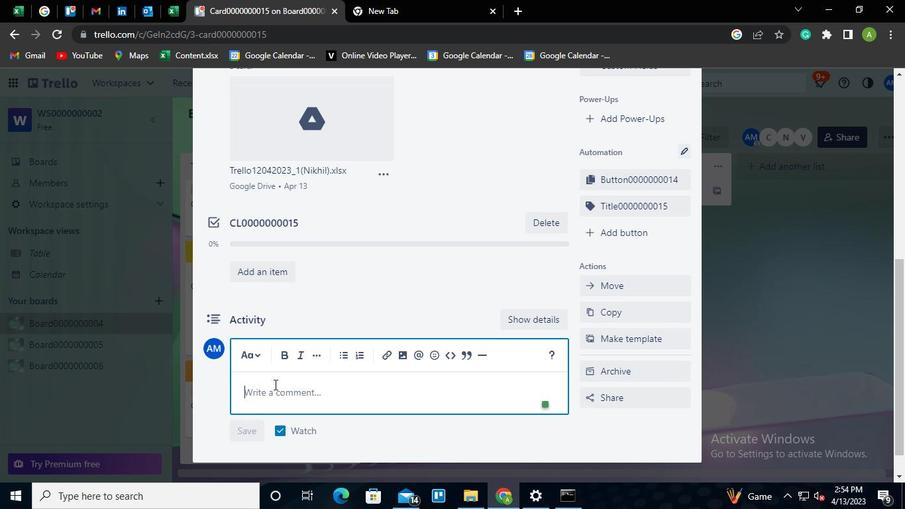 
Action: Keyboard Key.shift
Screenshot: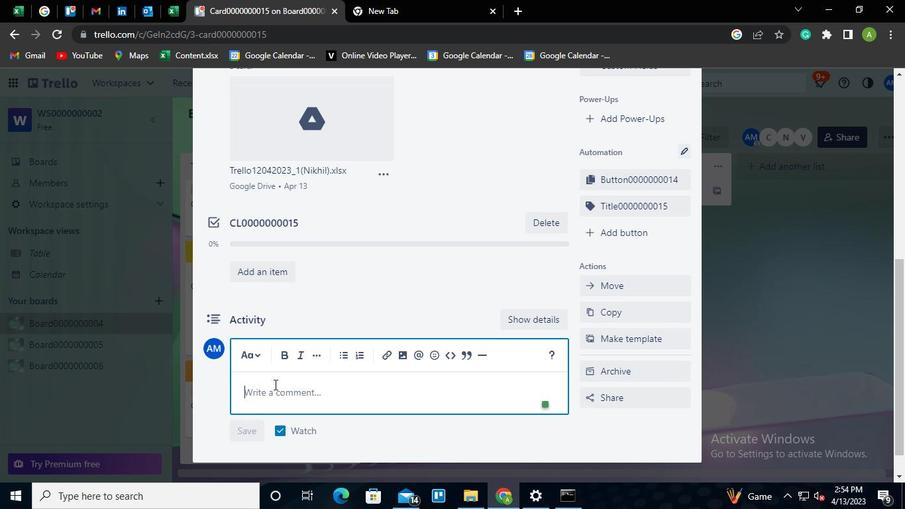 
Action: Keyboard Key.shift
Screenshot: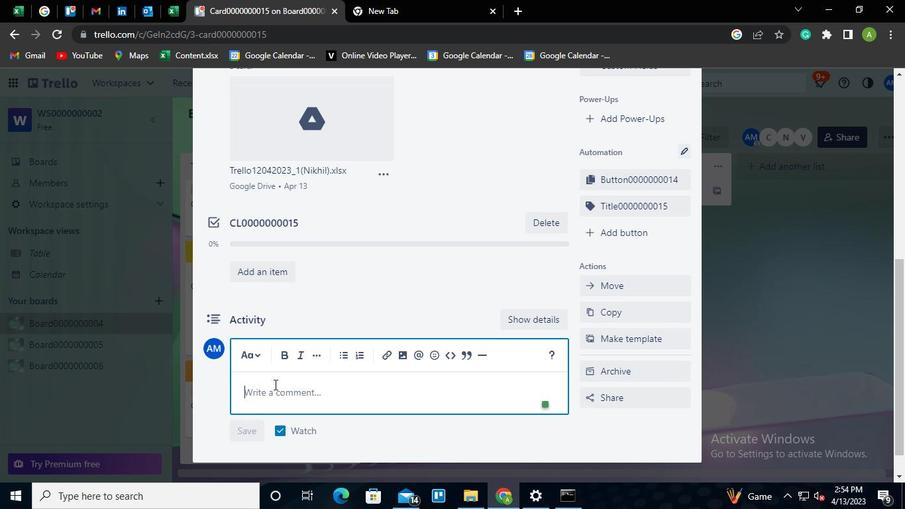 
Action: Keyboard Key.shift
Screenshot: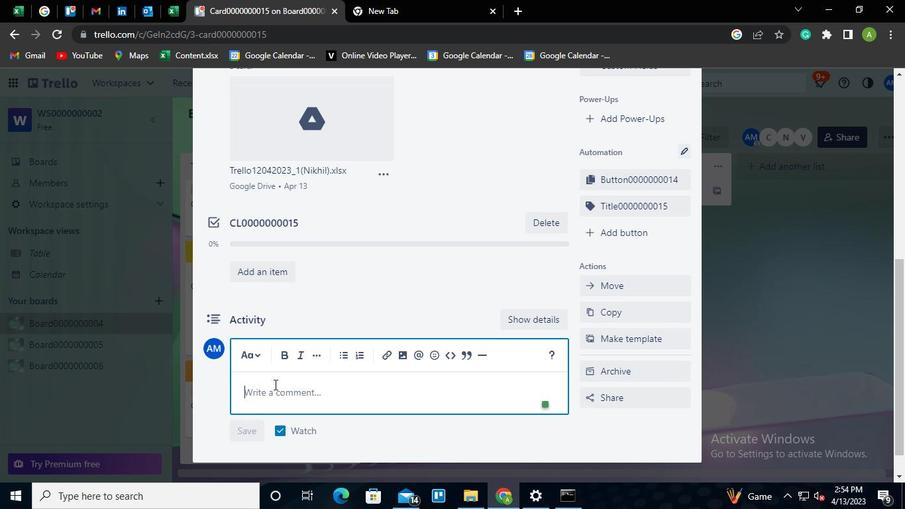 
Action: Keyboard Key.shift
Screenshot: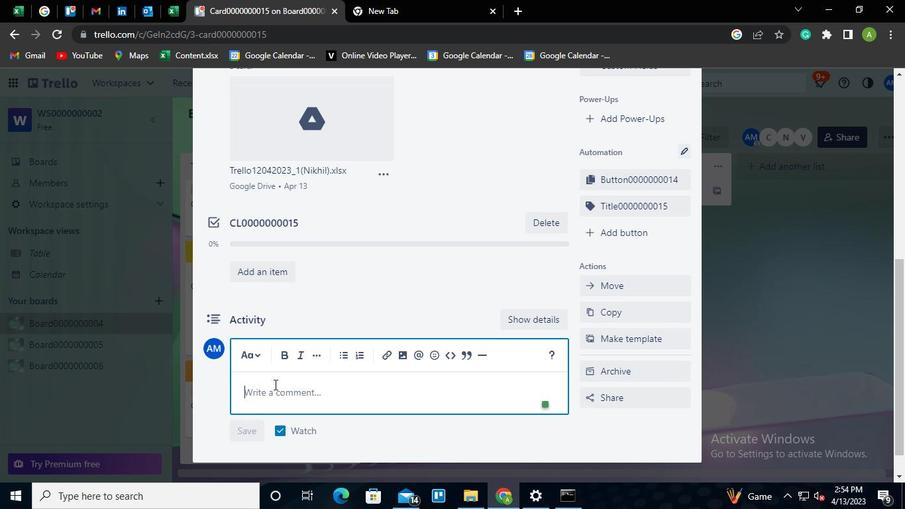 
Action: Keyboard Key.shift
Screenshot: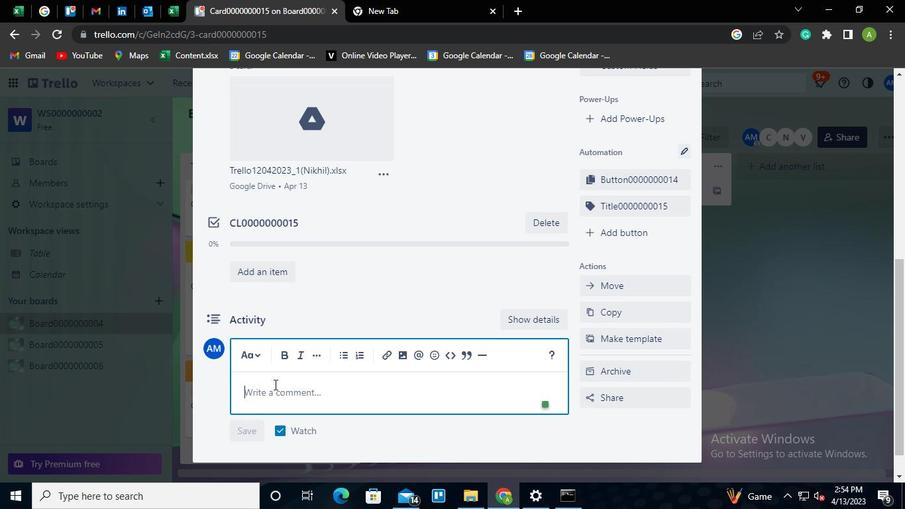 
Action: Keyboard Key.shift
Screenshot: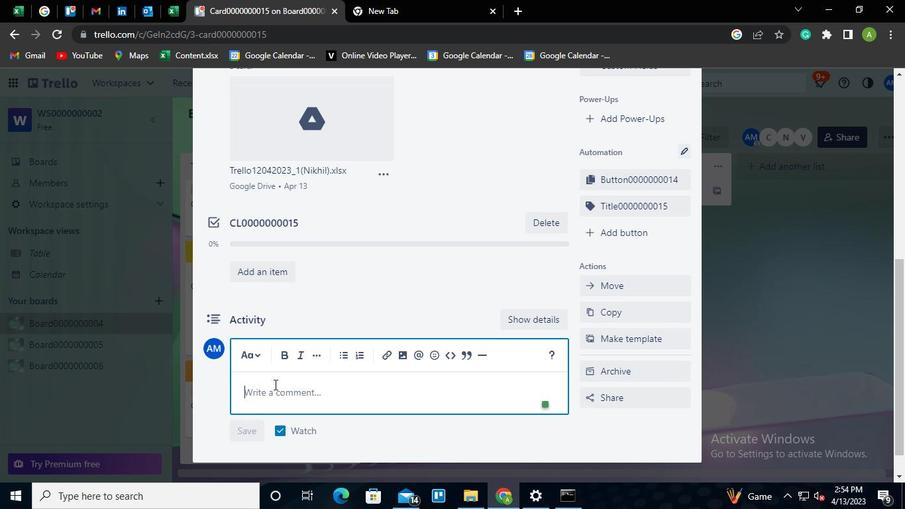 
Action: Keyboard Key.shift
Screenshot: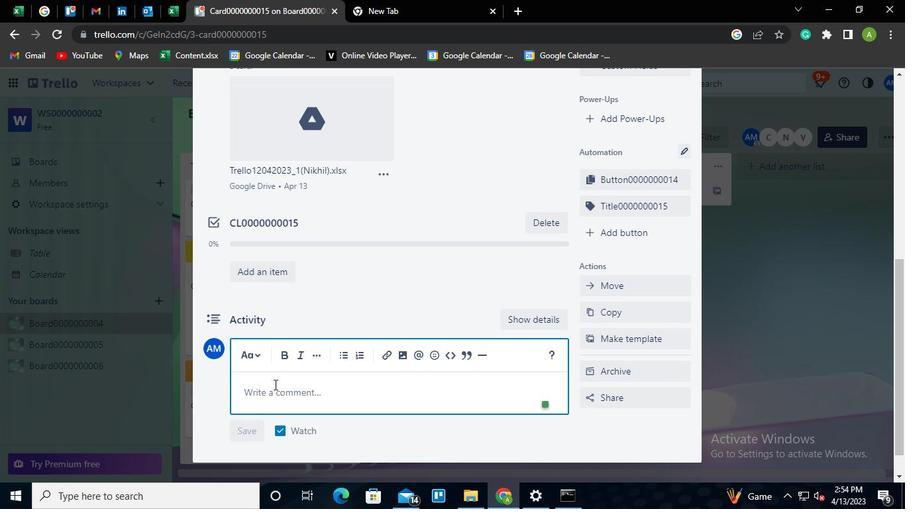 
Action: Keyboard Key.shift
Screenshot: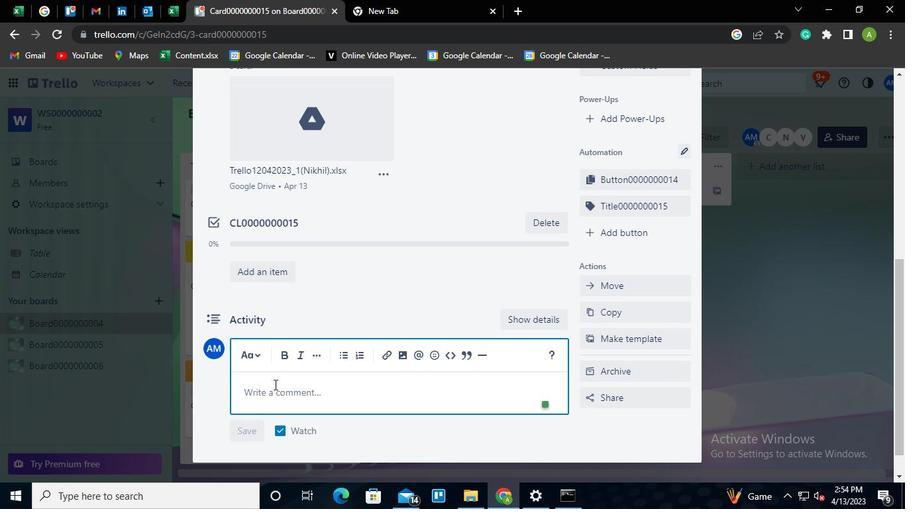 
Action: Keyboard C
Screenshot: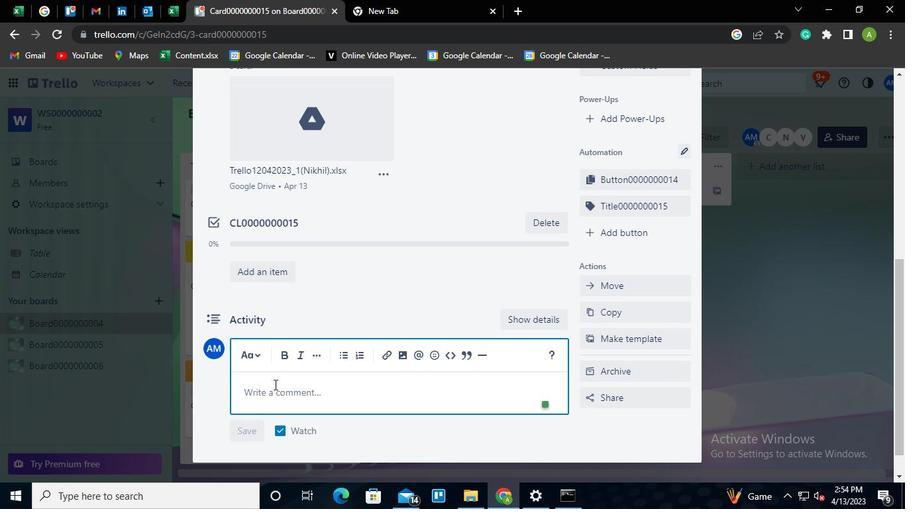 
Action: Keyboard M
Screenshot: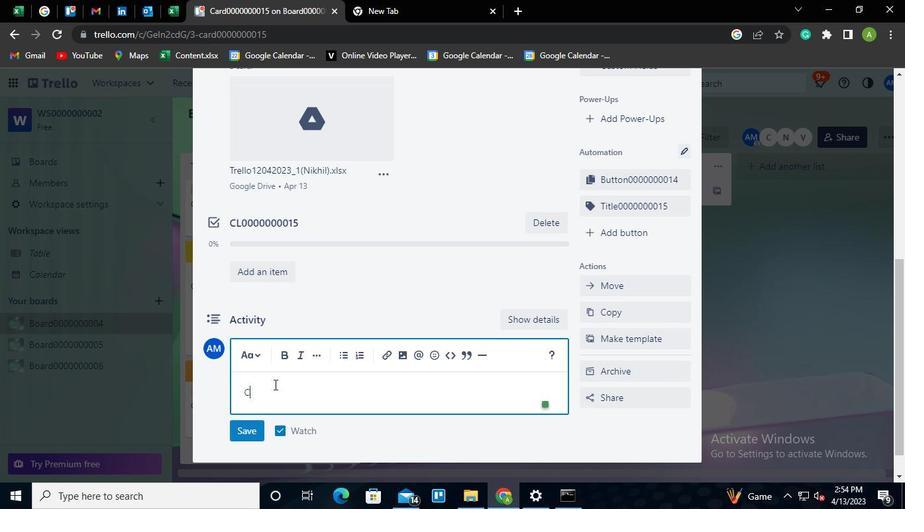 
Action: Keyboard <96>
Screenshot: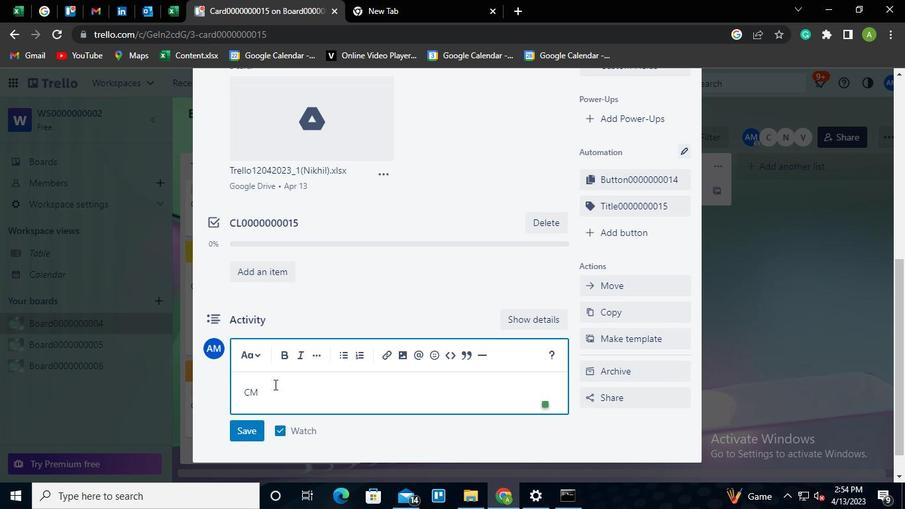 
Action: Keyboard <96>
Screenshot: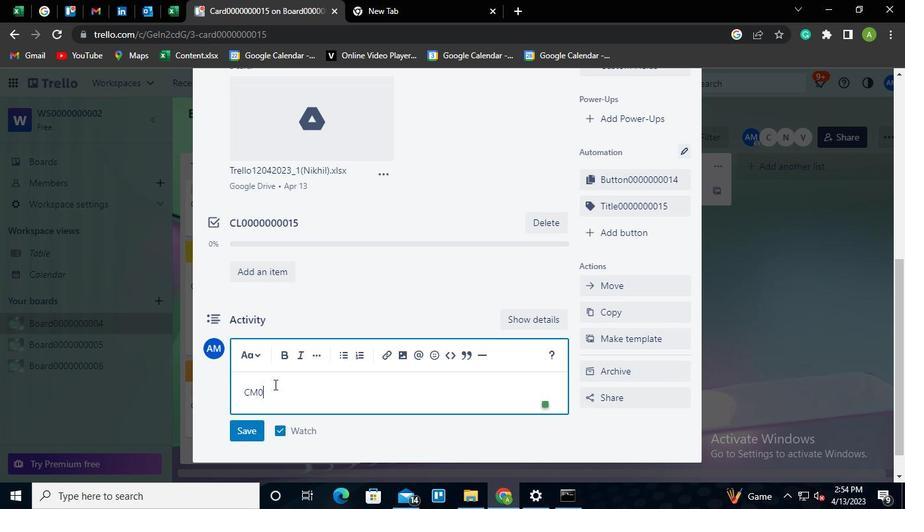 
Action: Keyboard <96>
Screenshot: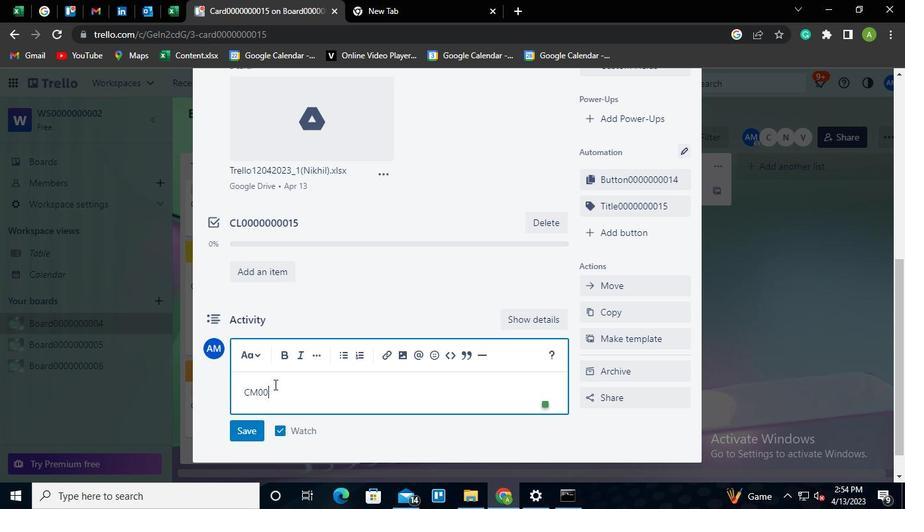 
Action: Keyboard <96>
Screenshot: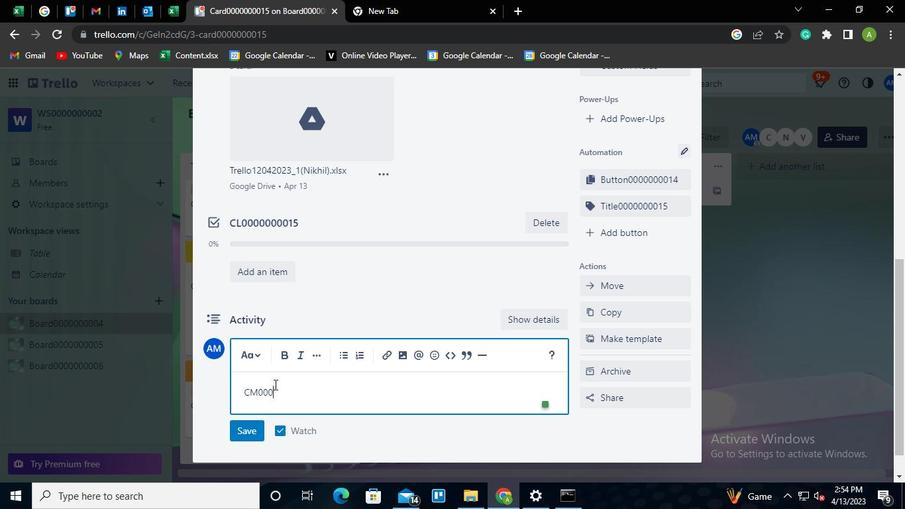 
Action: Keyboard <96>
Screenshot: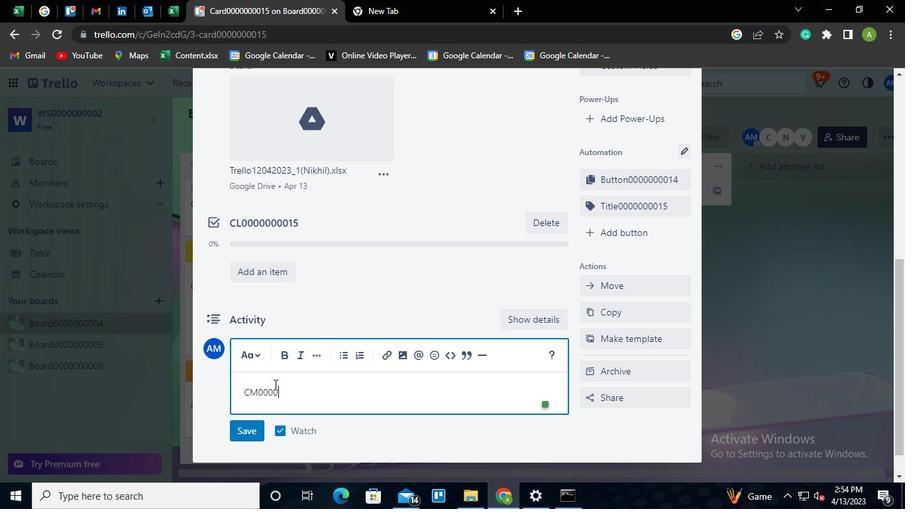 
Action: Keyboard <96>
Screenshot: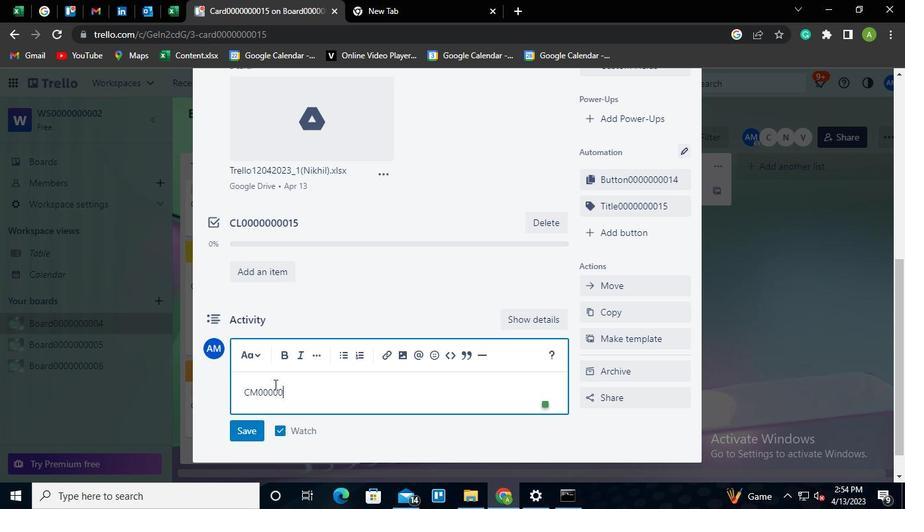 
Action: Keyboard <96>
Screenshot: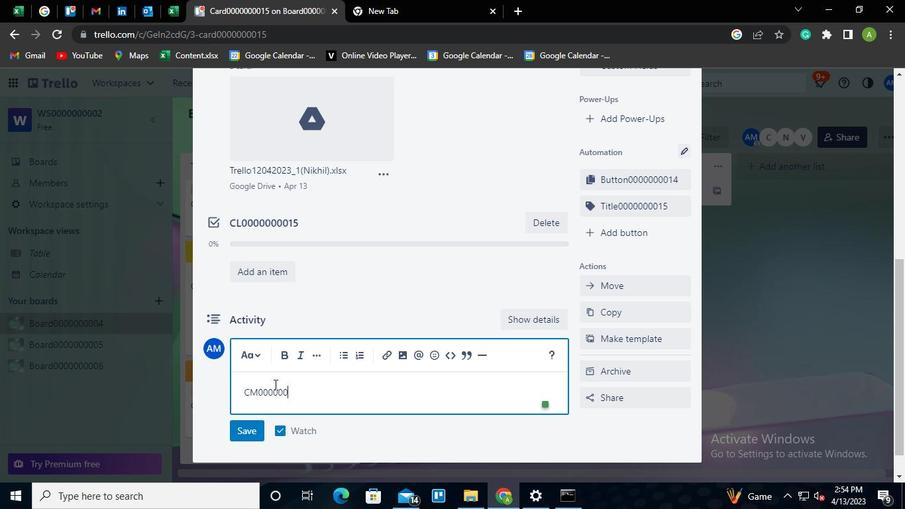 
Action: Keyboard <96>
Screenshot: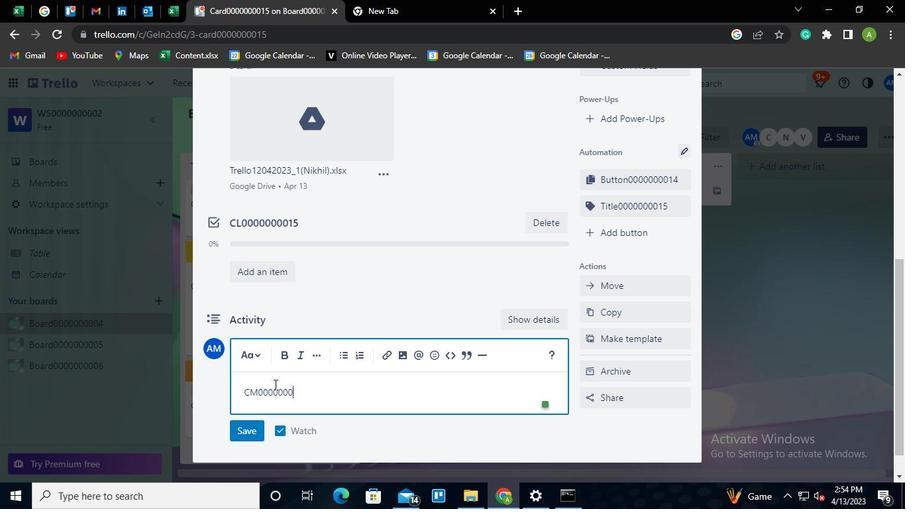 
Action: Keyboard <97>
Screenshot: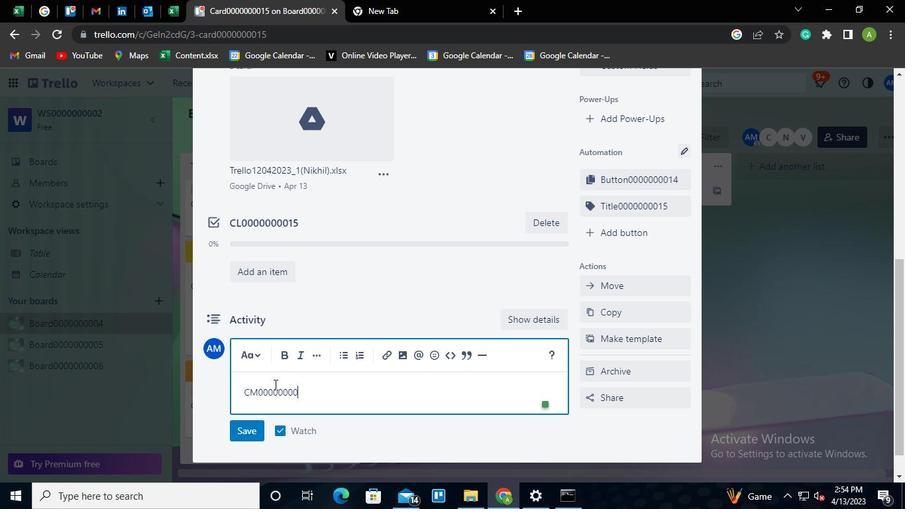 
Action: Keyboard <101>
Screenshot: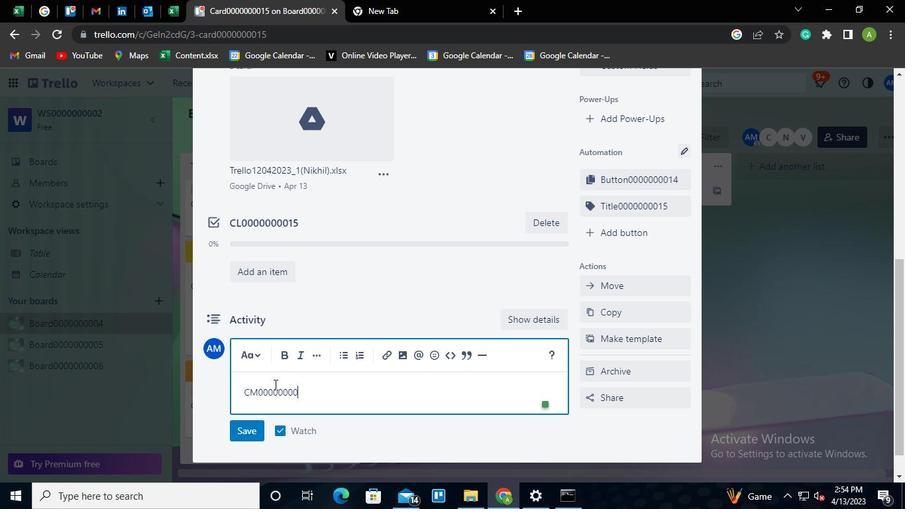 
Action: Mouse moved to (240, 439)
Screenshot: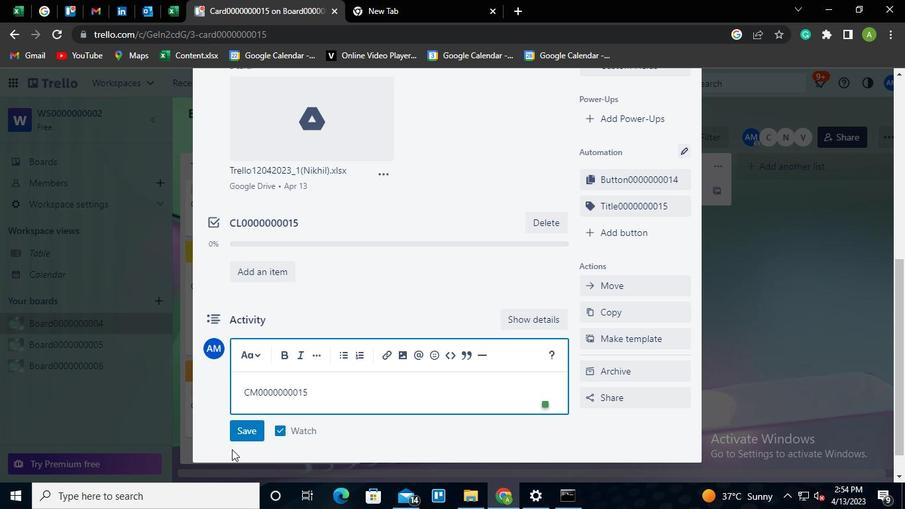 
Action: Mouse pressed left at (240, 439)
Screenshot: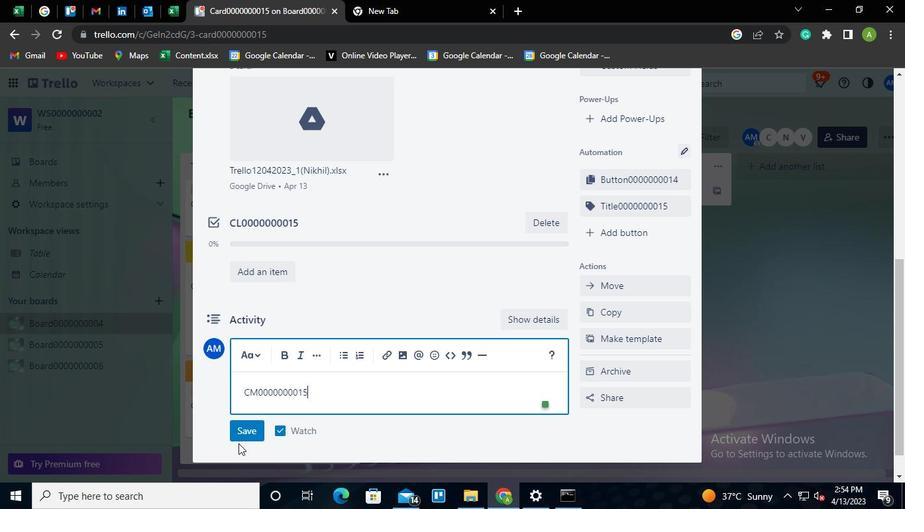 
Action: Mouse moved to (564, 498)
Screenshot: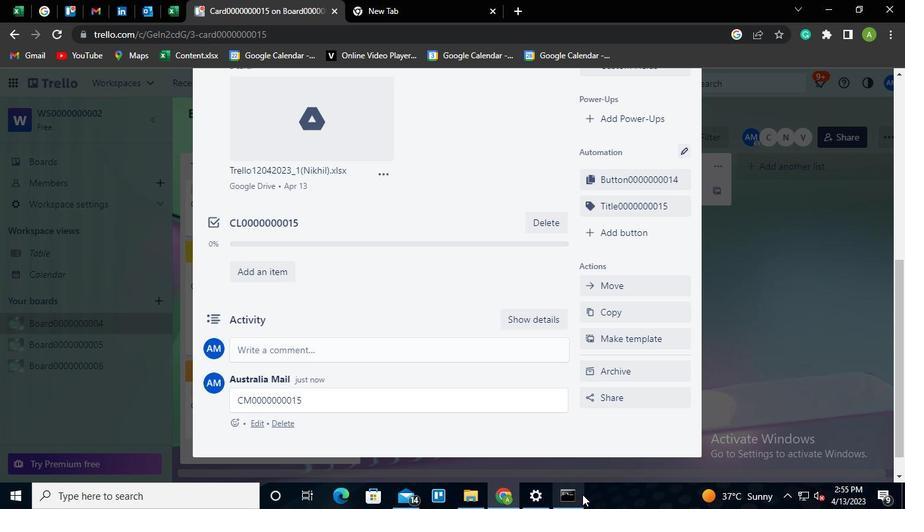 
Action: Mouse pressed left at (564, 498)
Screenshot: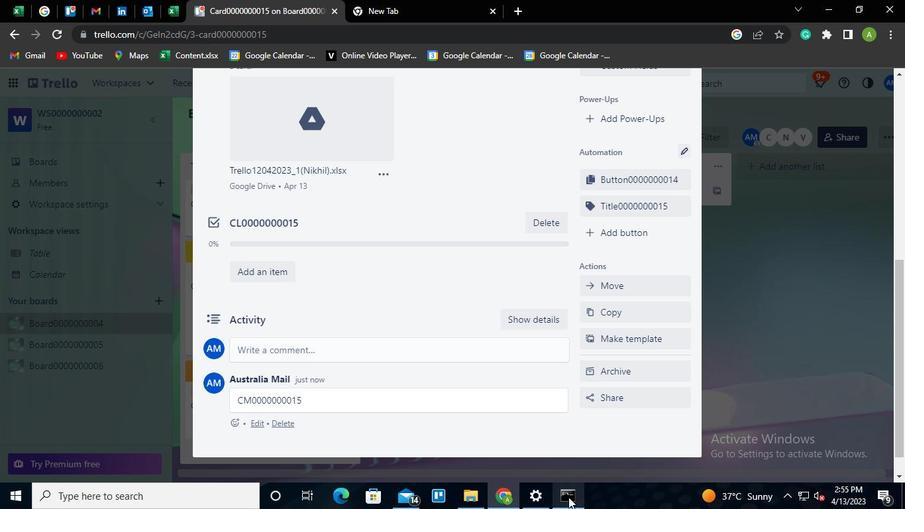 
Action: Mouse moved to (708, 78)
Screenshot: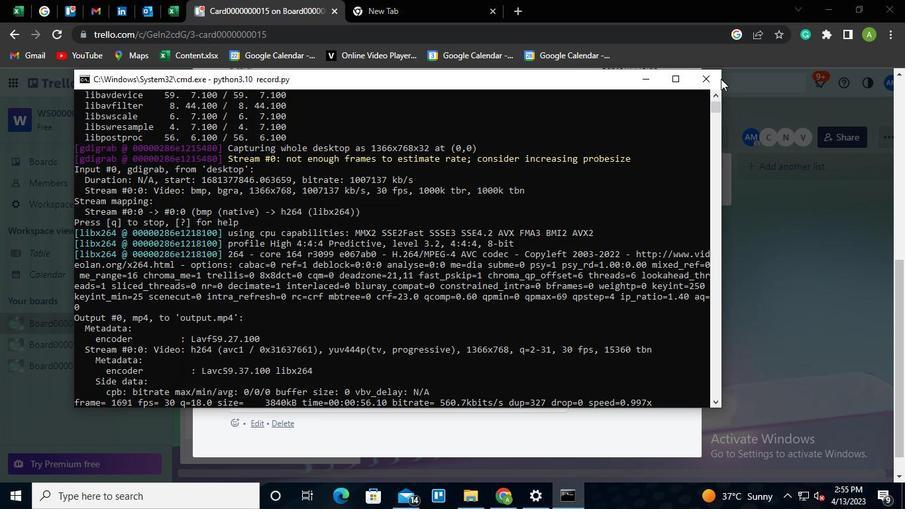 
Action: Mouse pressed left at (708, 78)
Screenshot: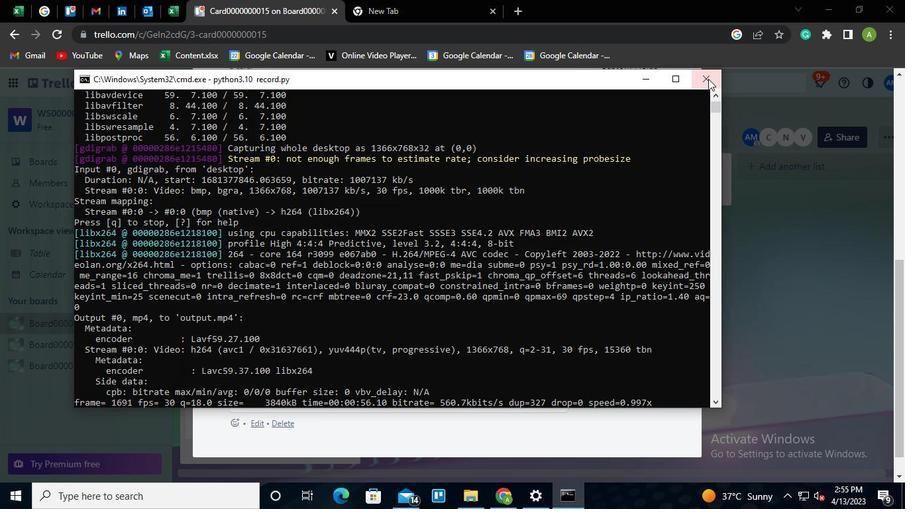 
